 Task: 3. Job Search: Reference :- Use the LinkedIn job search feature to find job openings in your desired field or industry. Tailor your resume and cover letter for specific job applications and submit them directly through LinkedIn. Follow companies of interest to receive updates on their latest job postings and company news.
Action: Mouse moved to (586, 57)
Screenshot: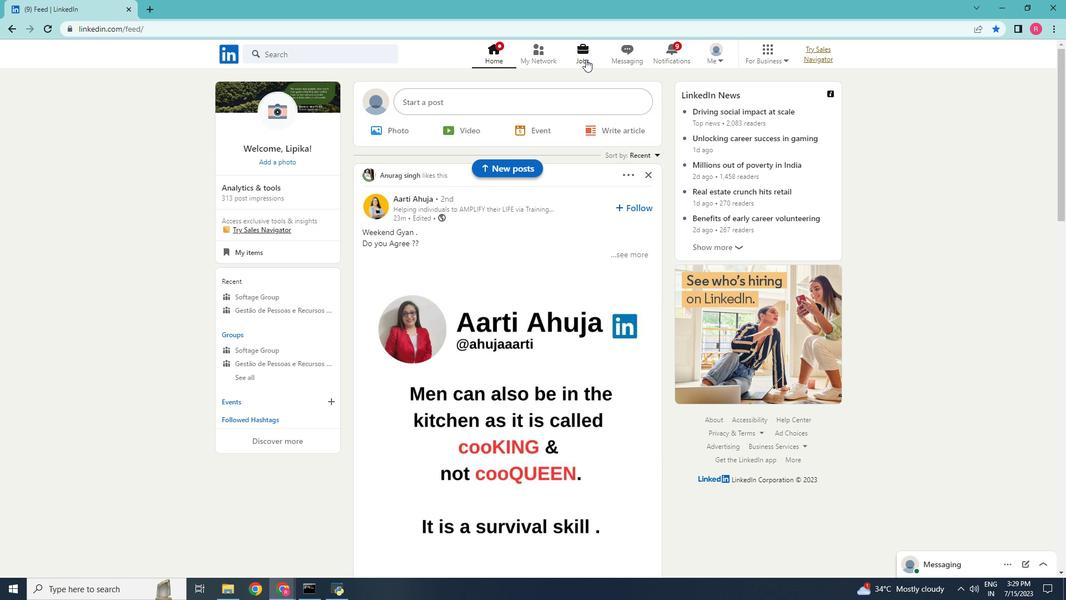 
Action: Mouse pressed left at (586, 57)
Screenshot: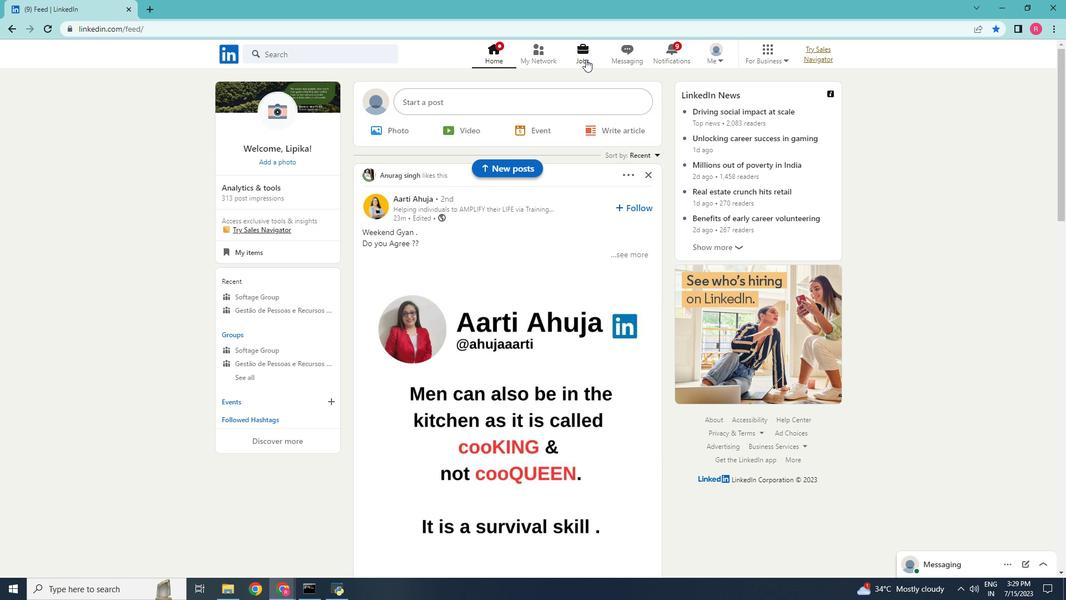 
Action: Mouse moved to (319, 58)
Screenshot: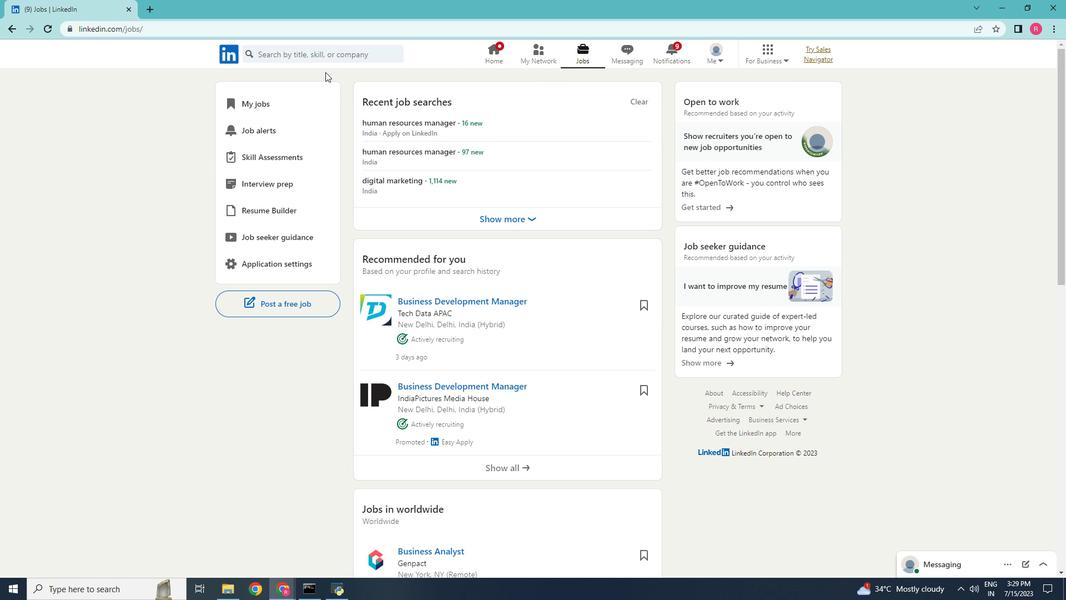
Action: Mouse pressed left at (319, 58)
Screenshot: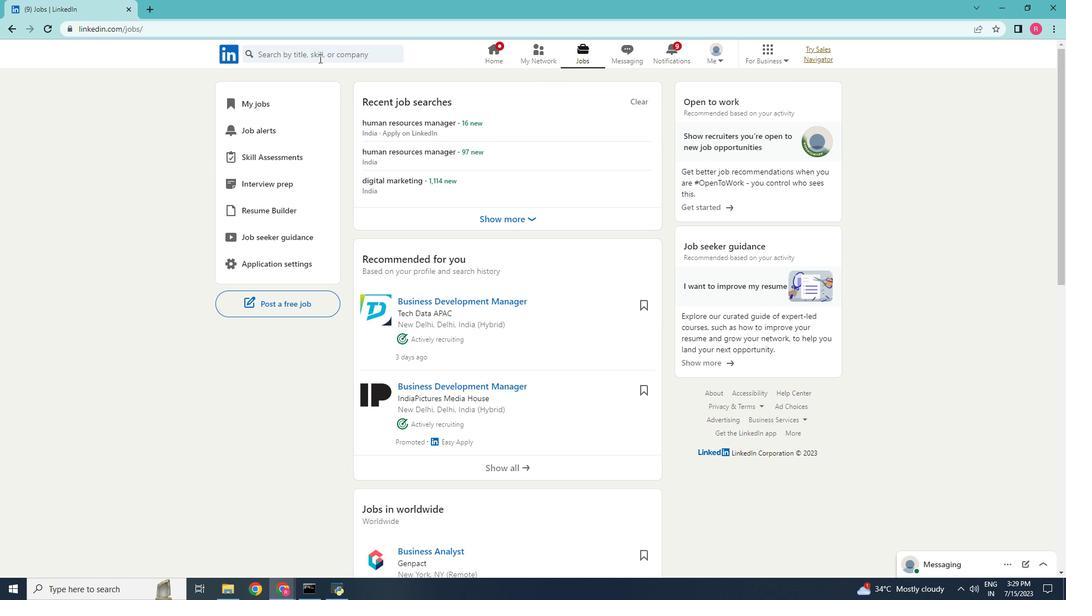 
Action: Mouse moved to (312, 90)
Screenshot: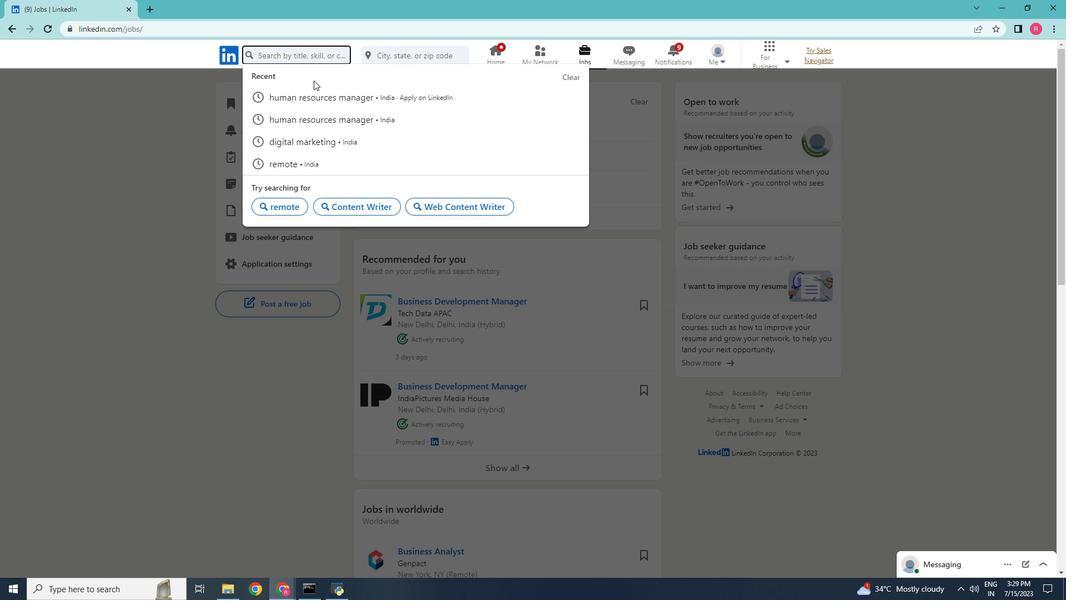 
Action: Mouse pressed left at (312, 90)
Screenshot: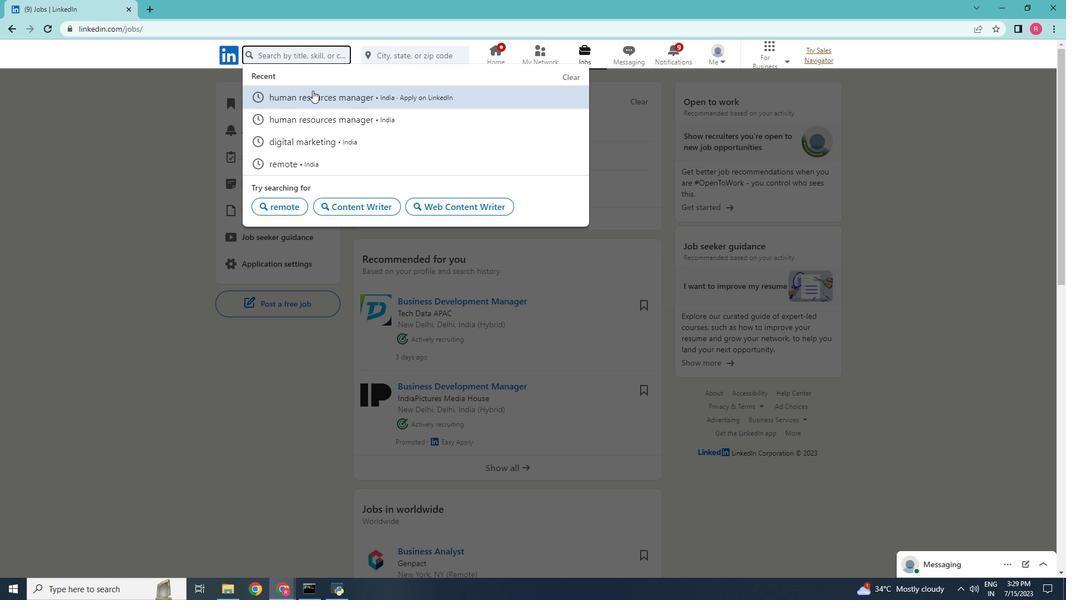 
Action: Mouse moved to (350, 223)
Screenshot: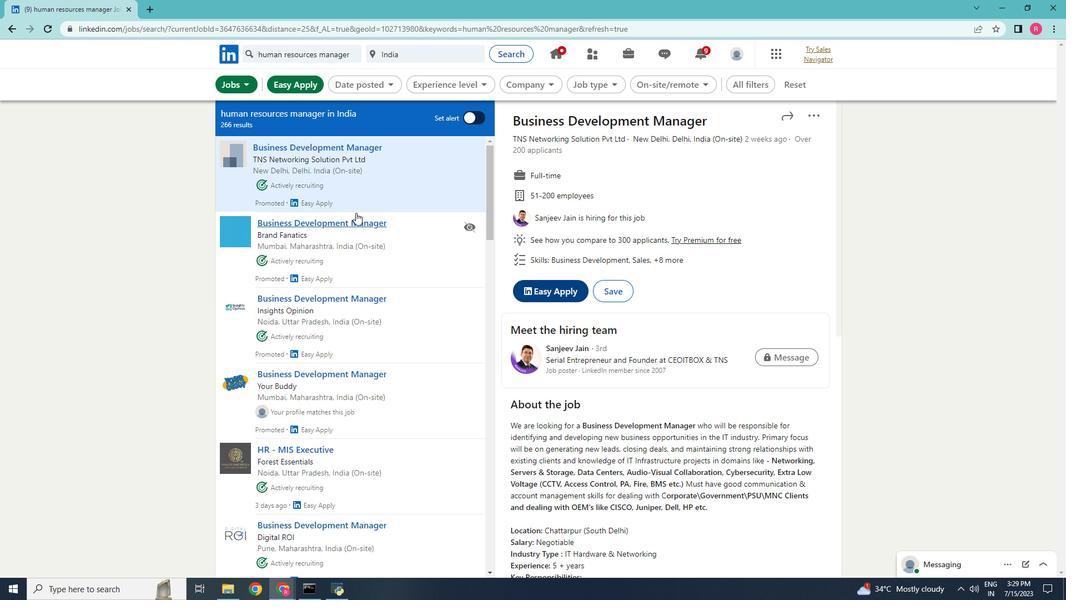 
Action: Mouse scrolled (350, 222) with delta (0, 0)
Screenshot: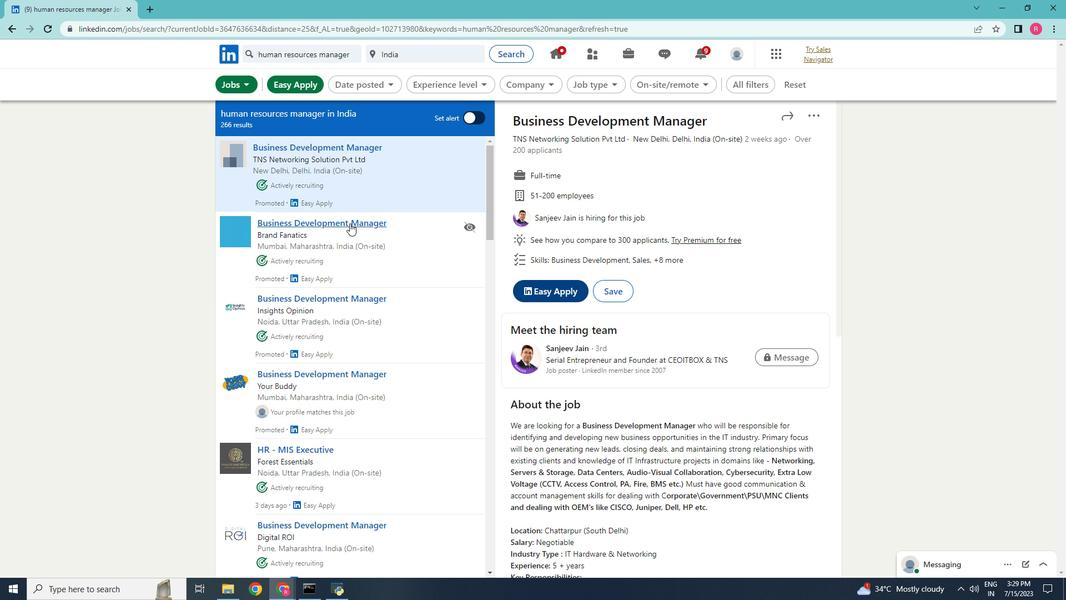 
Action: Mouse scrolled (350, 222) with delta (0, 0)
Screenshot: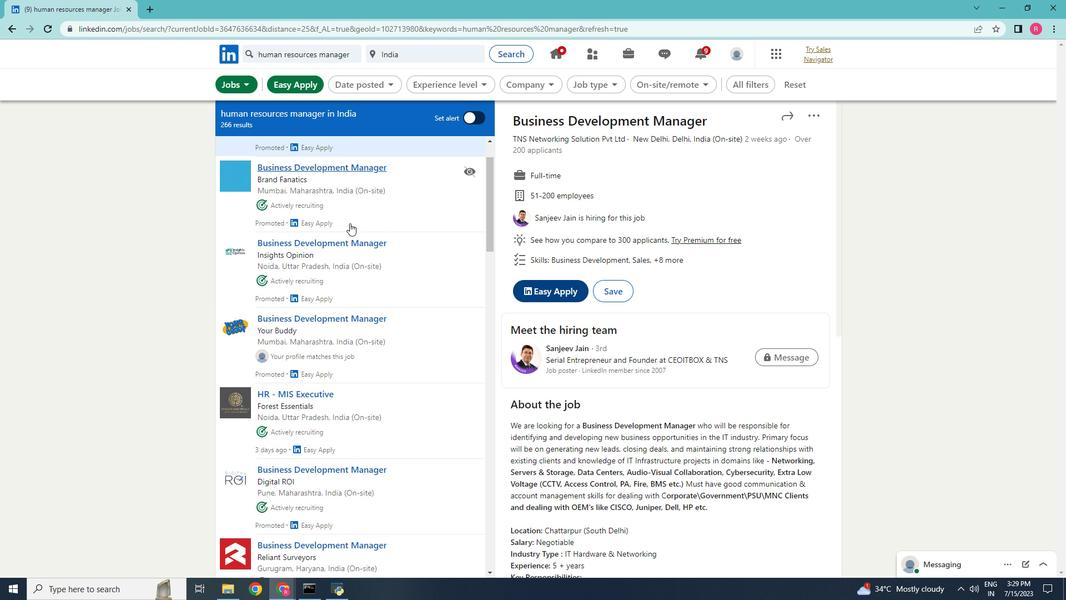 
Action: Mouse scrolled (350, 222) with delta (0, 0)
Screenshot: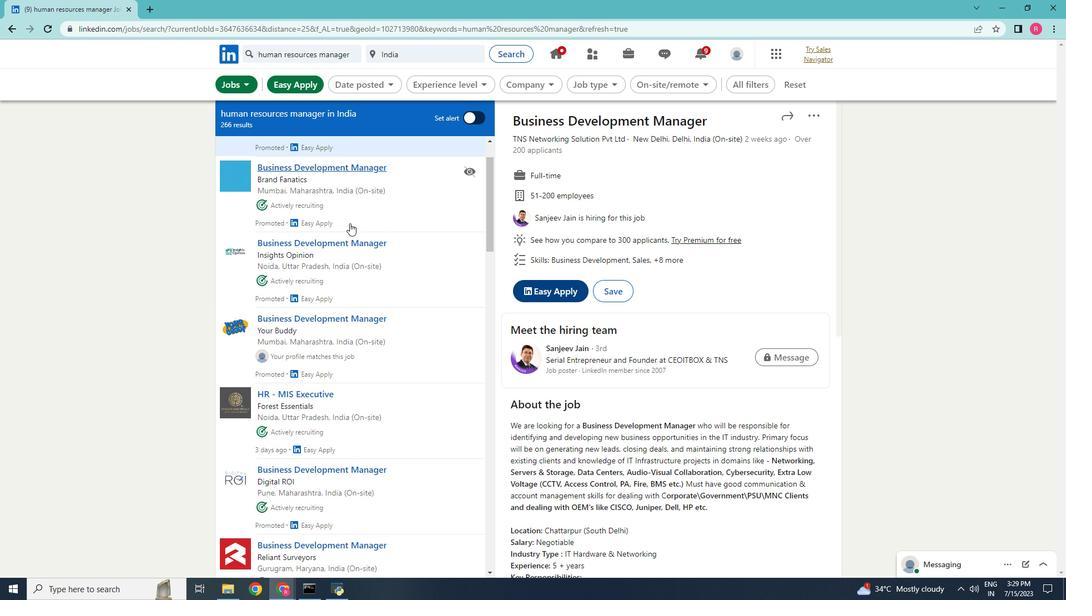 
Action: Mouse scrolled (350, 222) with delta (0, 0)
Screenshot: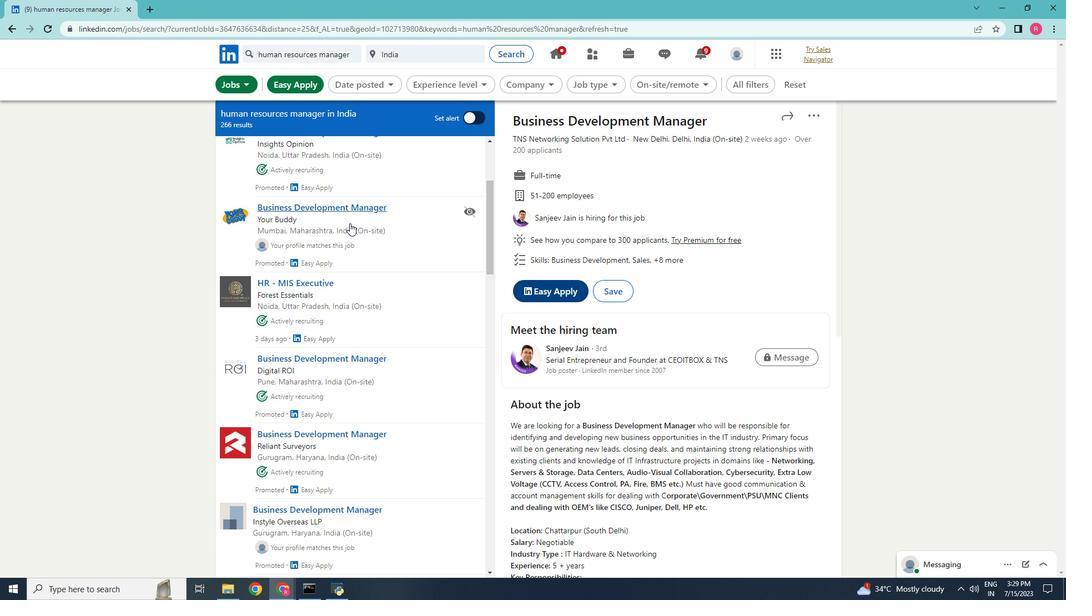 
Action: Mouse scrolled (350, 222) with delta (0, 0)
Screenshot: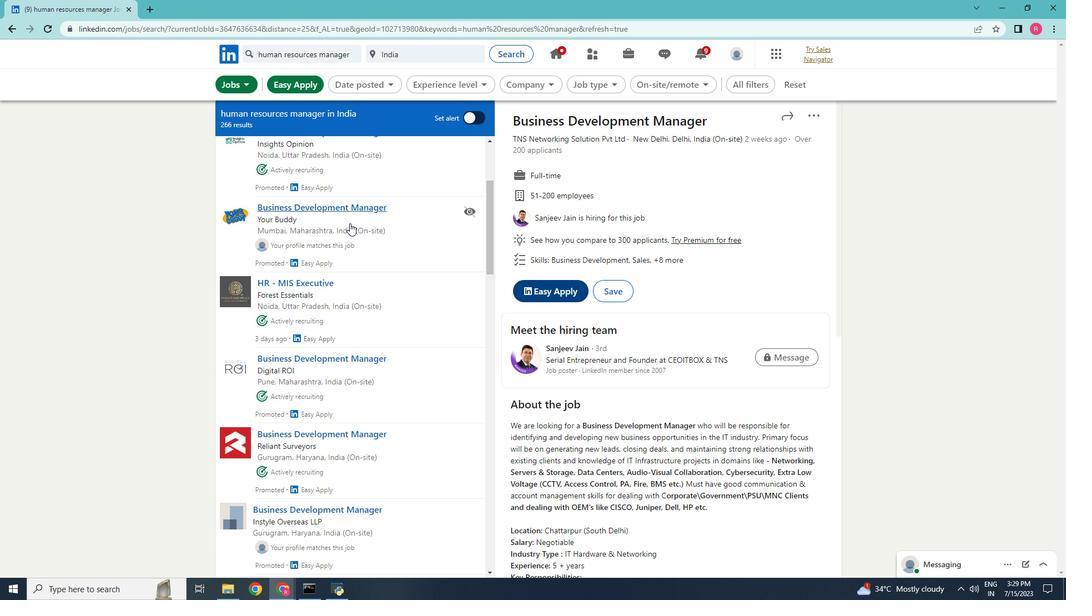
Action: Mouse moved to (317, 384)
Screenshot: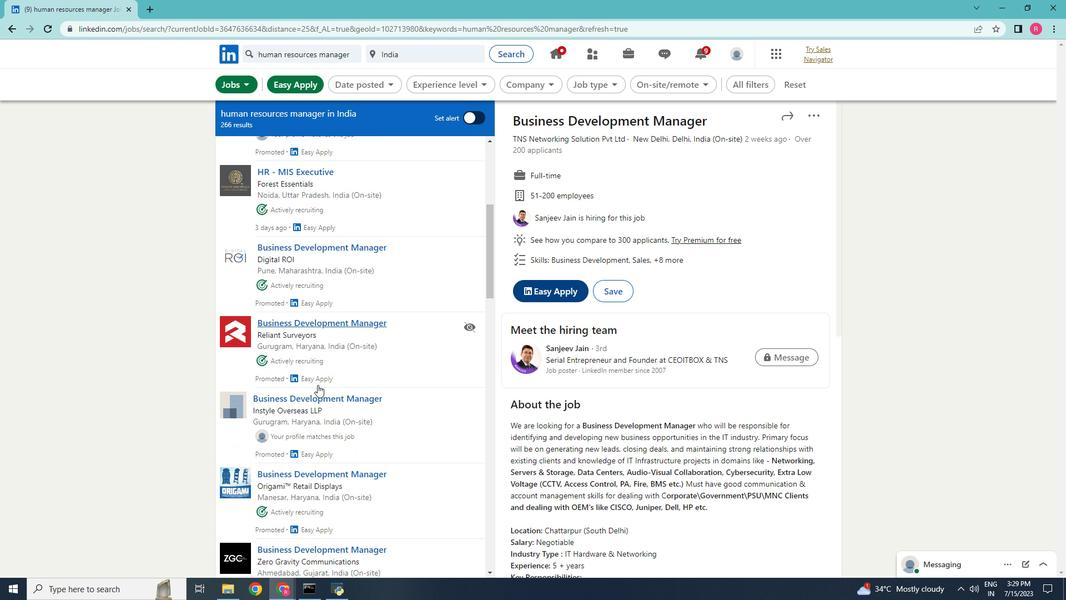 
Action: Mouse scrolled (317, 383) with delta (0, 0)
Screenshot: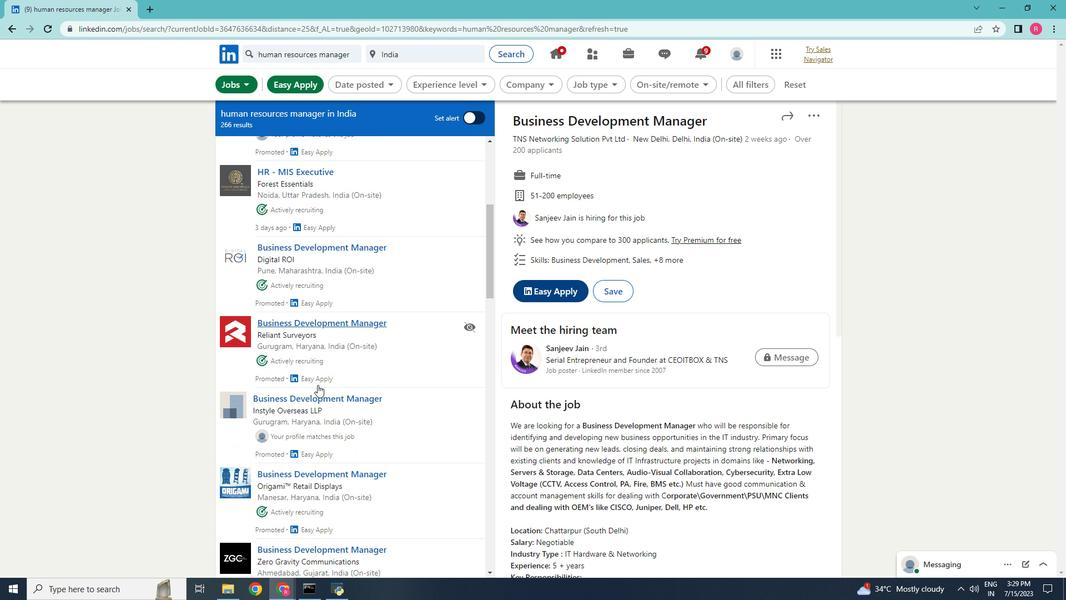 
Action: Mouse scrolled (317, 383) with delta (0, 0)
Screenshot: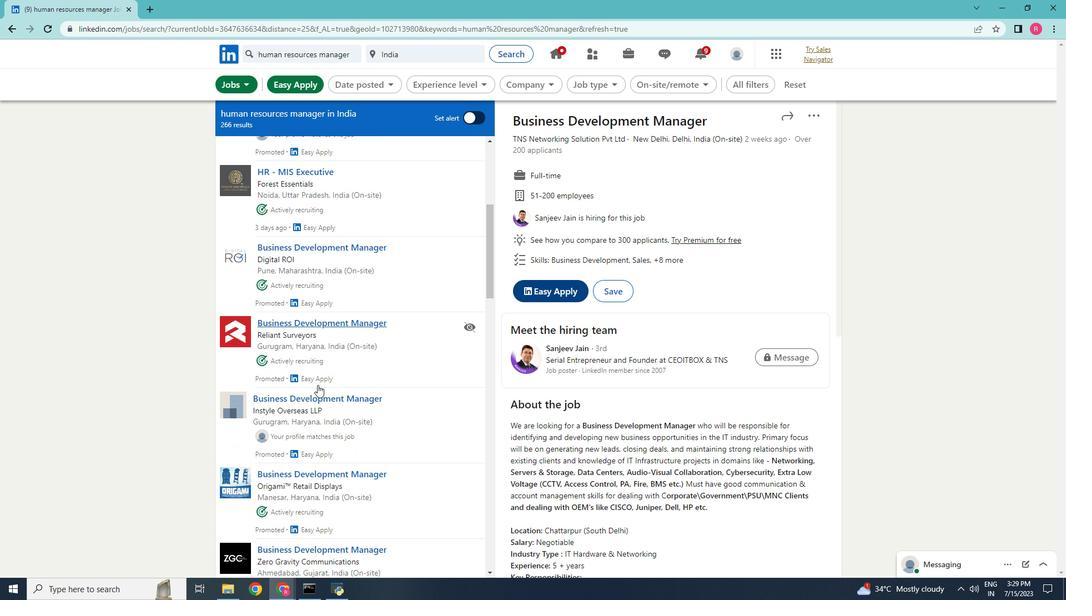 
Action: Mouse scrolled (317, 383) with delta (0, 0)
Screenshot: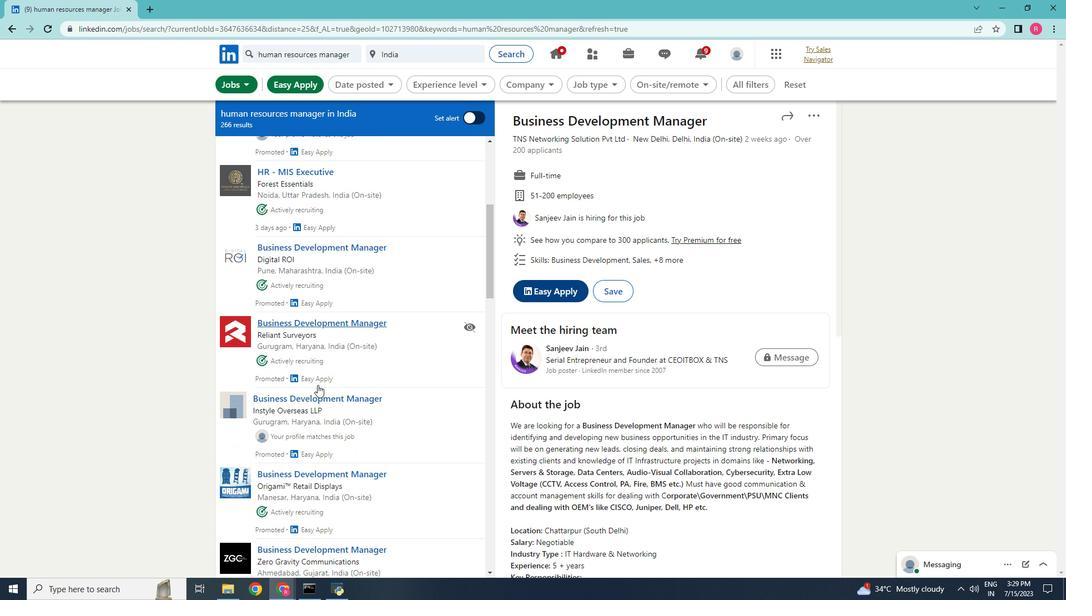 
Action: Mouse scrolled (317, 383) with delta (0, 0)
Screenshot: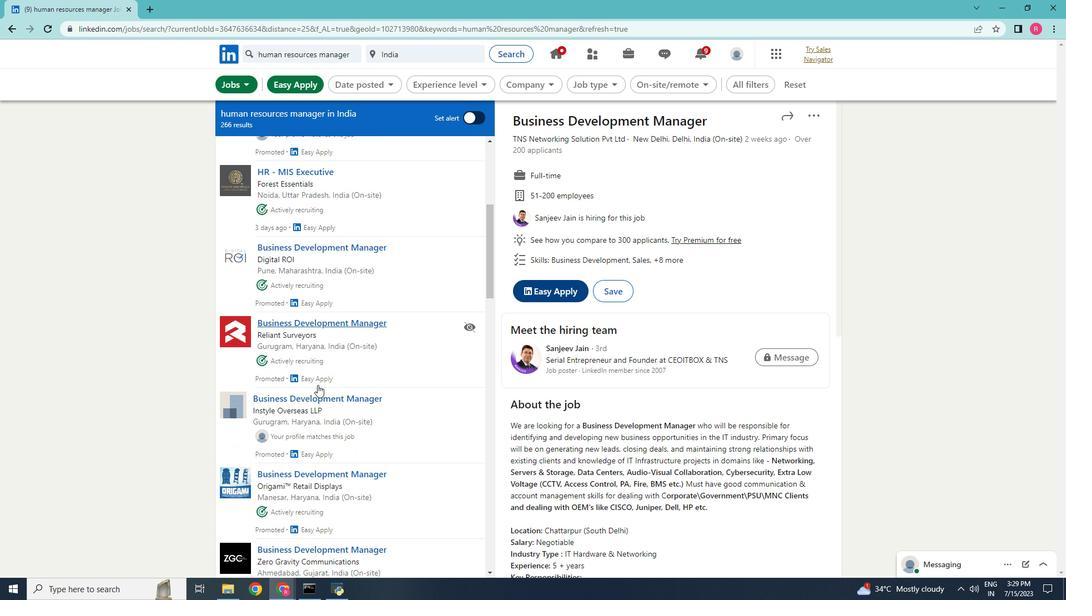 
Action: Mouse scrolled (317, 383) with delta (0, 0)
Screenshot: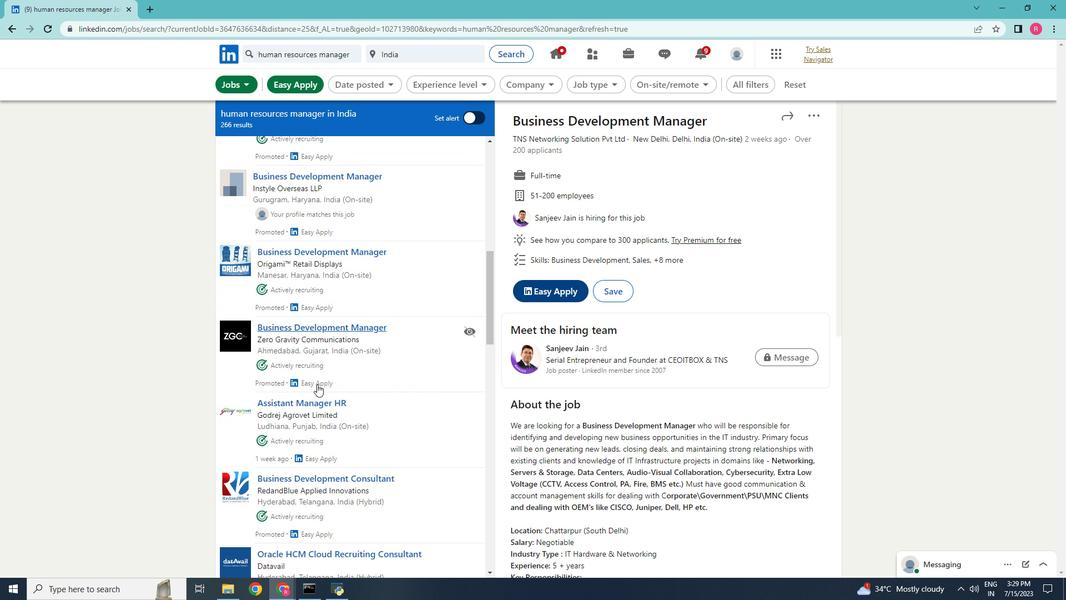 
Action: Mouse scrolled (317, 385) with delta (0, 0)
Screenshot: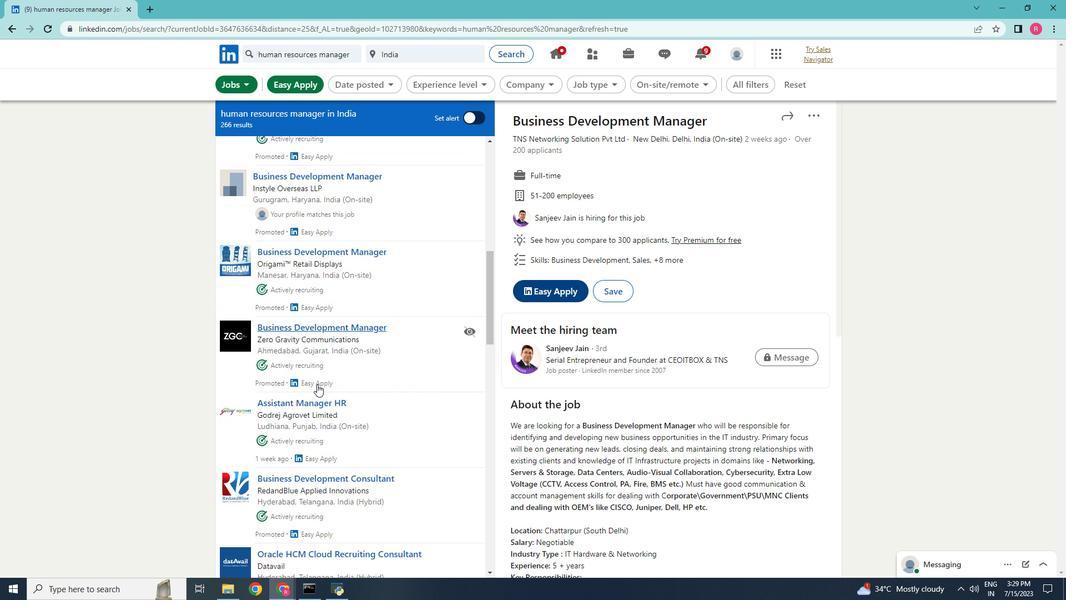 
Action: Mouse scrolled (317, 383) with delta (0, 0)
Screenshot: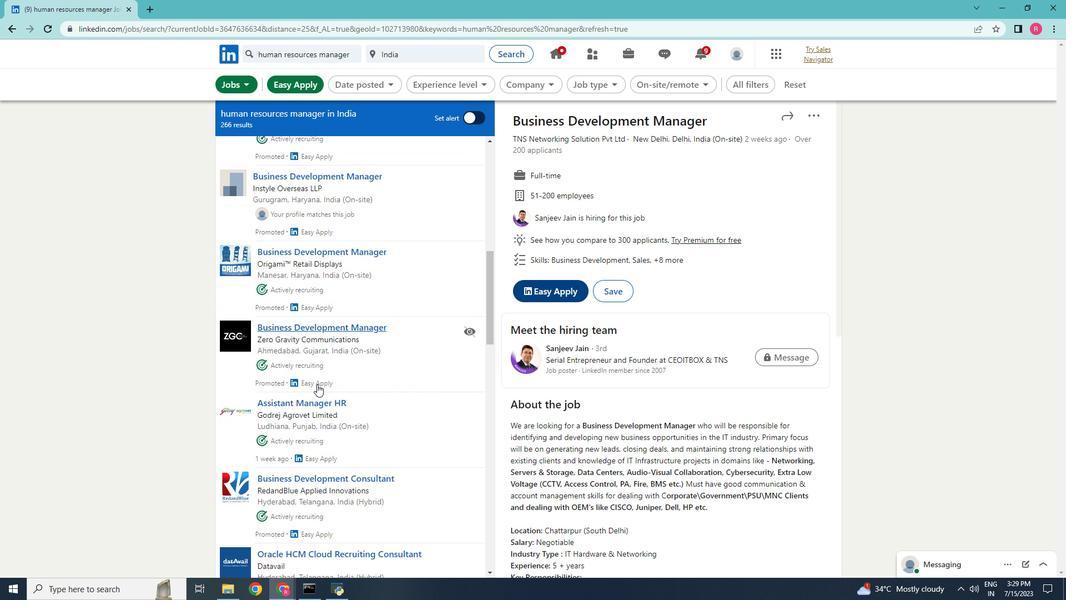 
Action: Mouse scrolled (317, 383) with delta (0, 0)
Screenshot: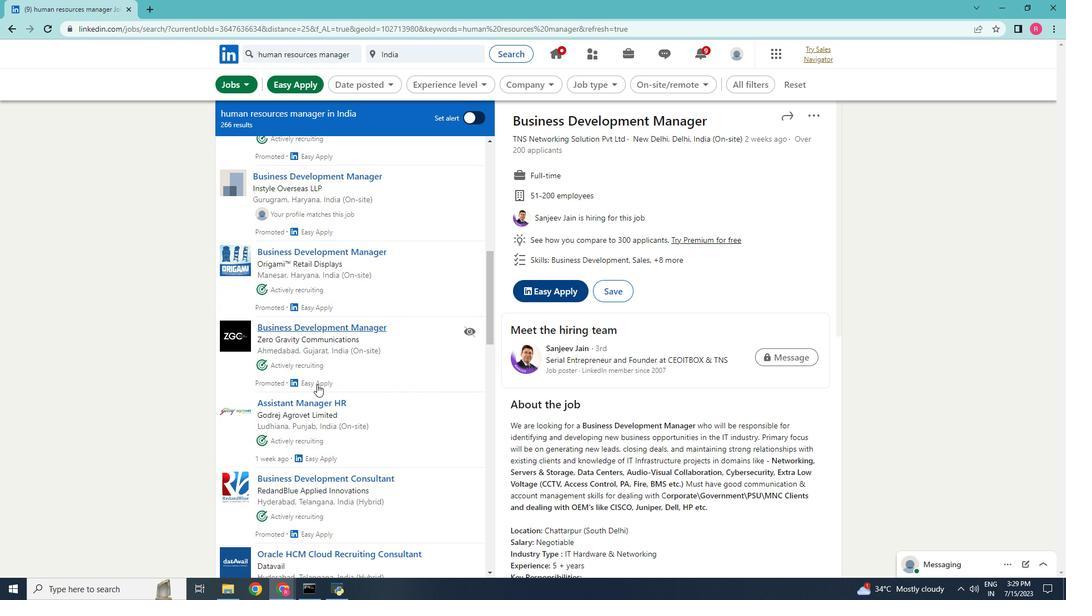 
Action: Mouse scrolled (317, 383) with delta (0, 0)
Screenshot: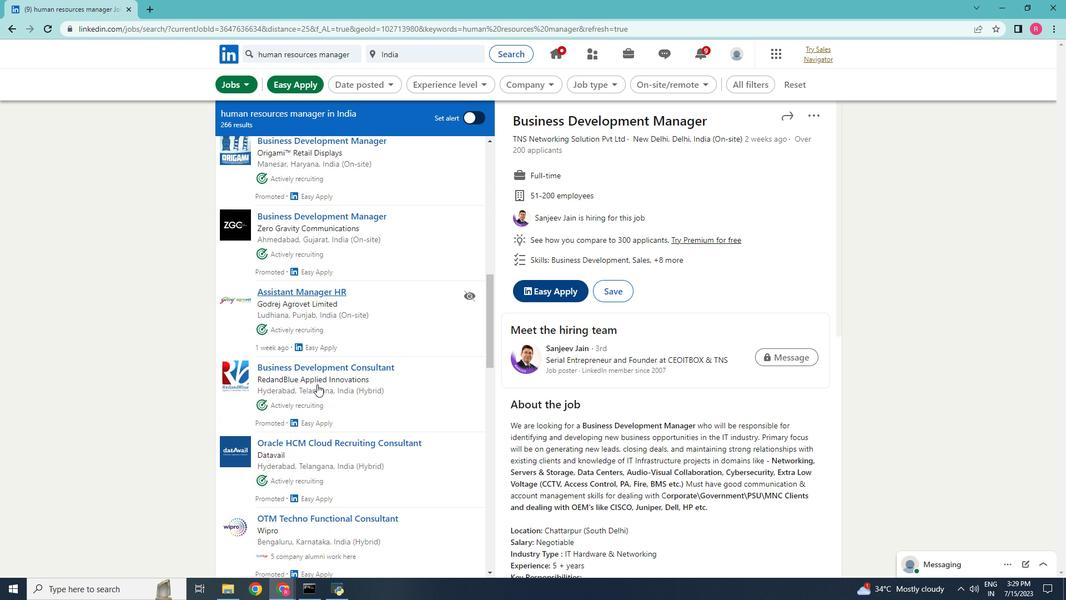 
Action: Mouse scrolled (317, 383) with delta (0, 0)
Screenshot: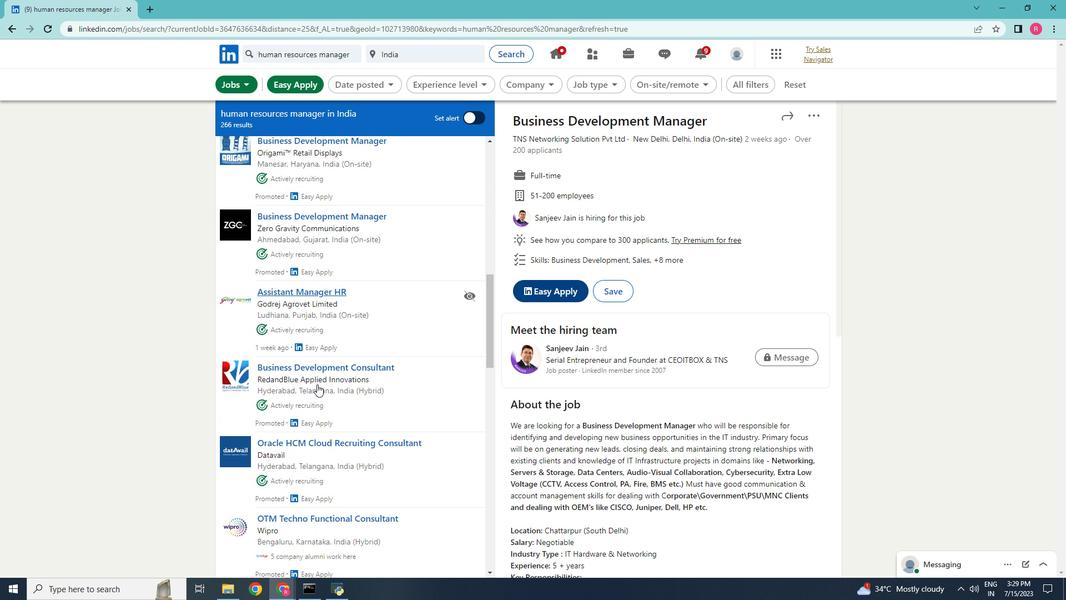 
Action: Mouse scrolled (317, 383) with delta (0, 0)
Screenshot: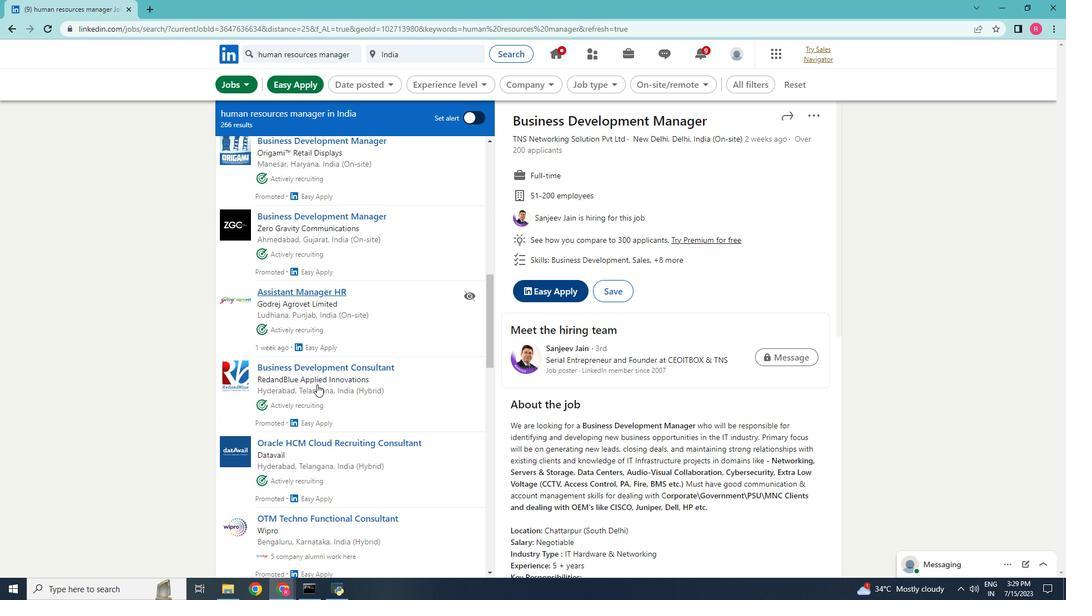 
Action: Mouse scrolled (317, 383) with delta (0, 0)
Screenshot: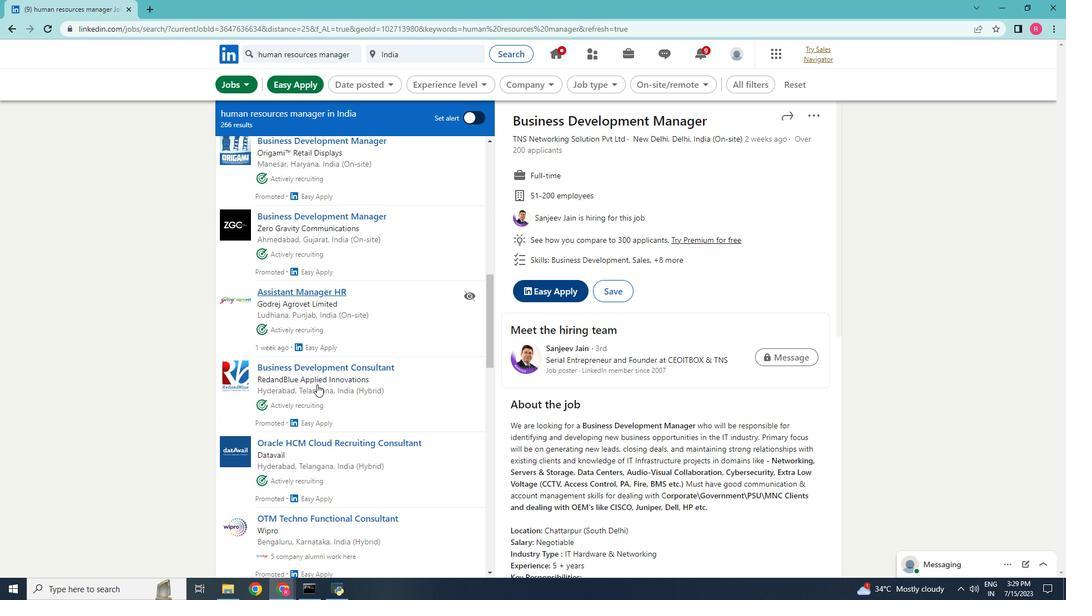 
Action: Mouse scrolled (317, 383) with delta (0, 0)
Screenshot: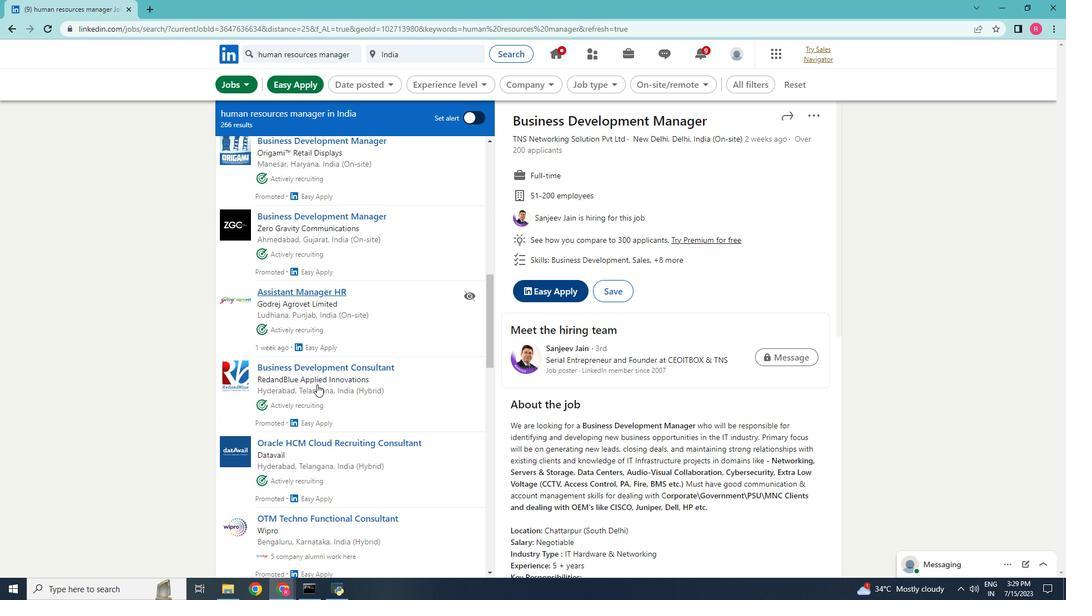 
Action: Mouse moved to (288, 483)
Screenshot: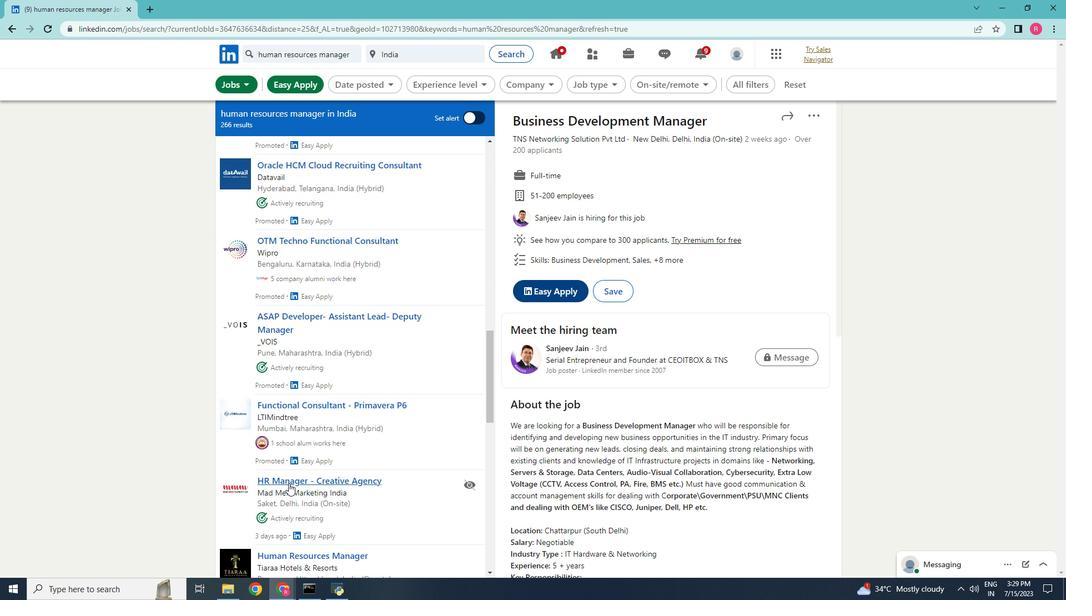 
Action: Mouse pressed left at (288, 483)
Screenshot: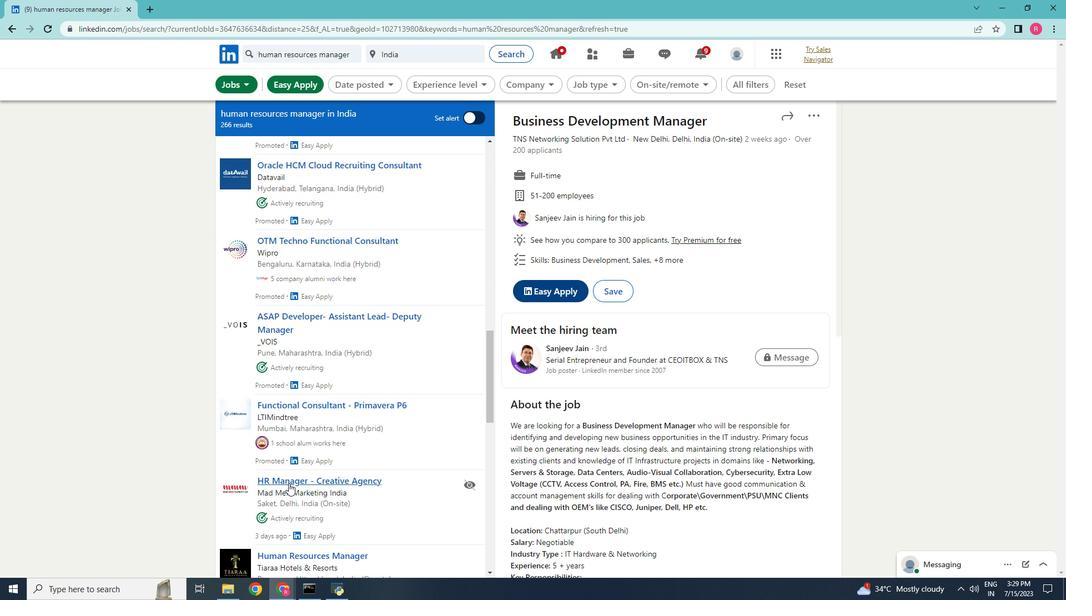 
Action: Mouse moved to (556, 284)
Screenshot: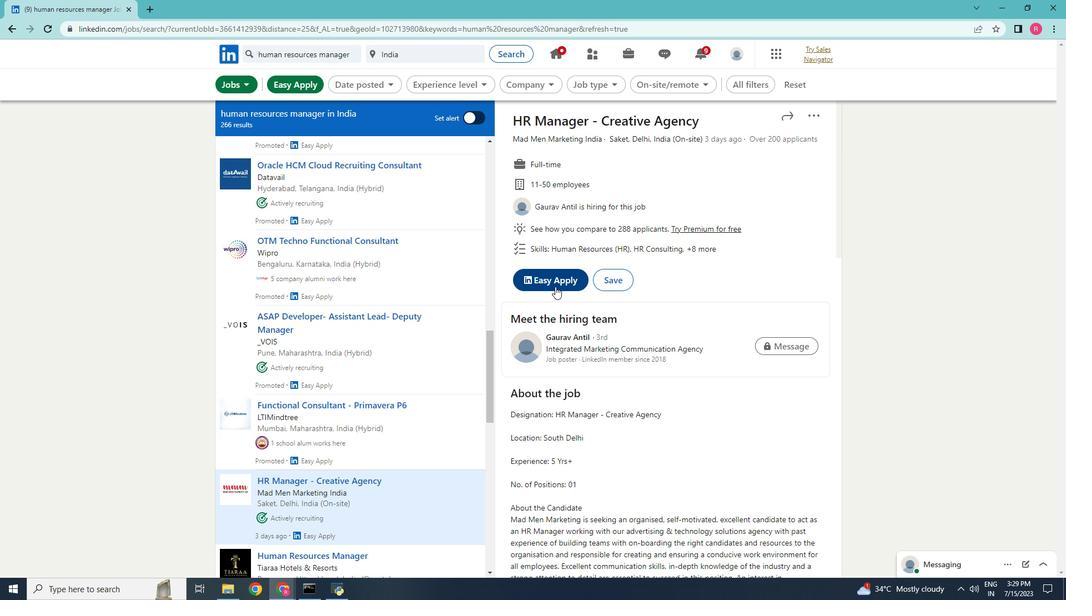
Action: Mouse pressed left at (556, 284)
Screenshot: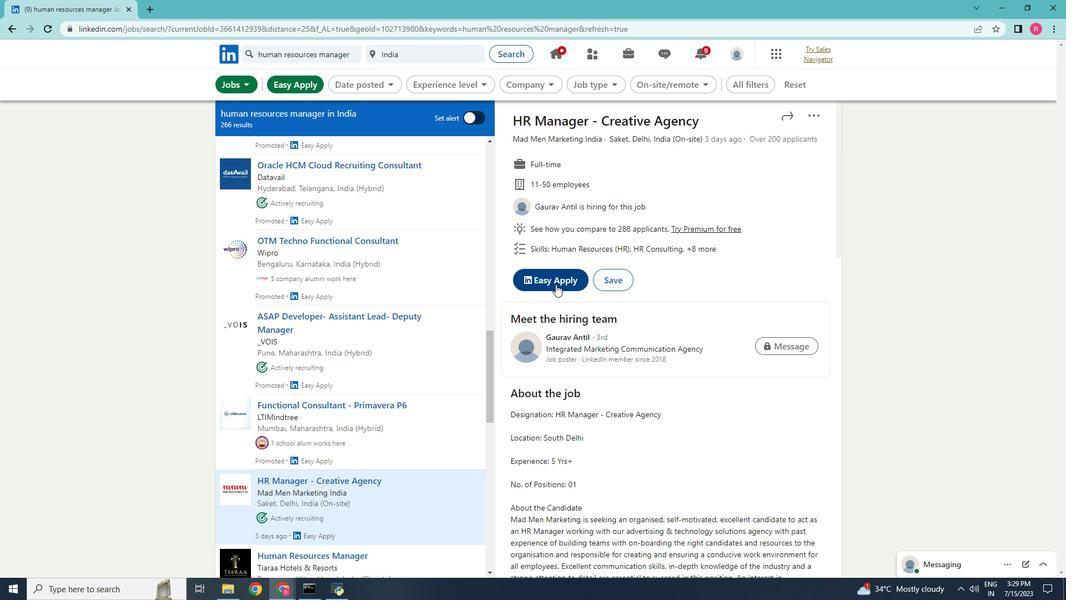 
Action: Mouse moved to (697, 338)
Screenshot: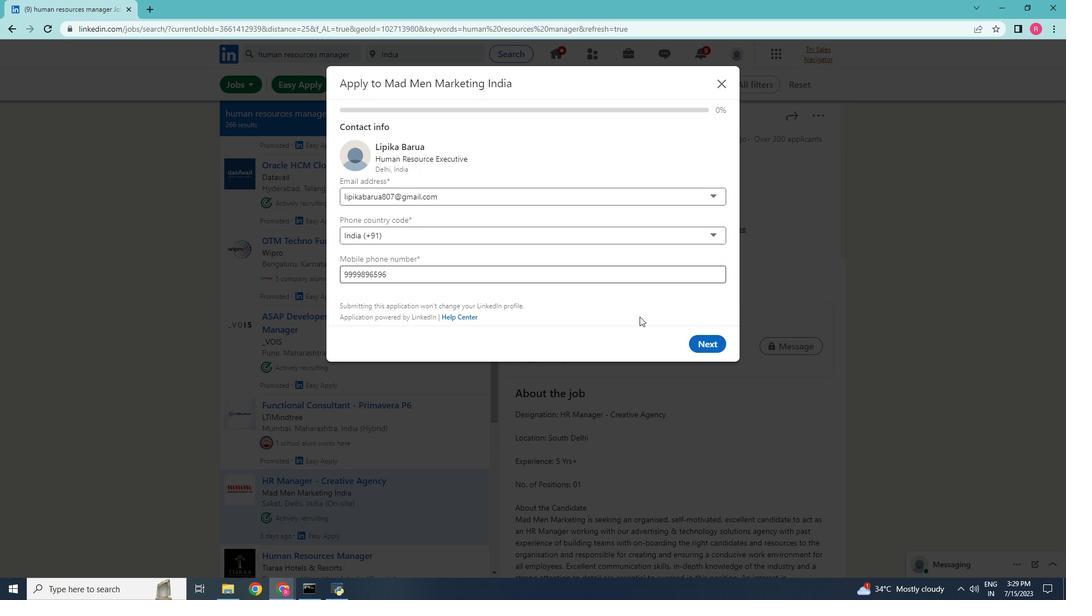 
Action: Mouse pressed left at (697, 338)
Screenshot: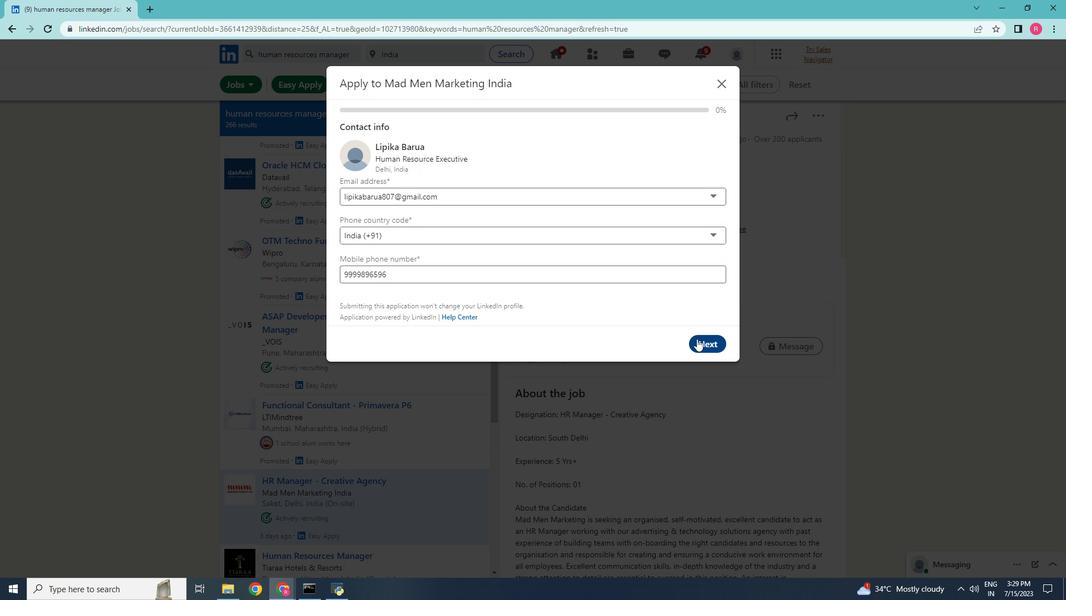 
Action: Mouse moved to (387, 206)
Screenshot: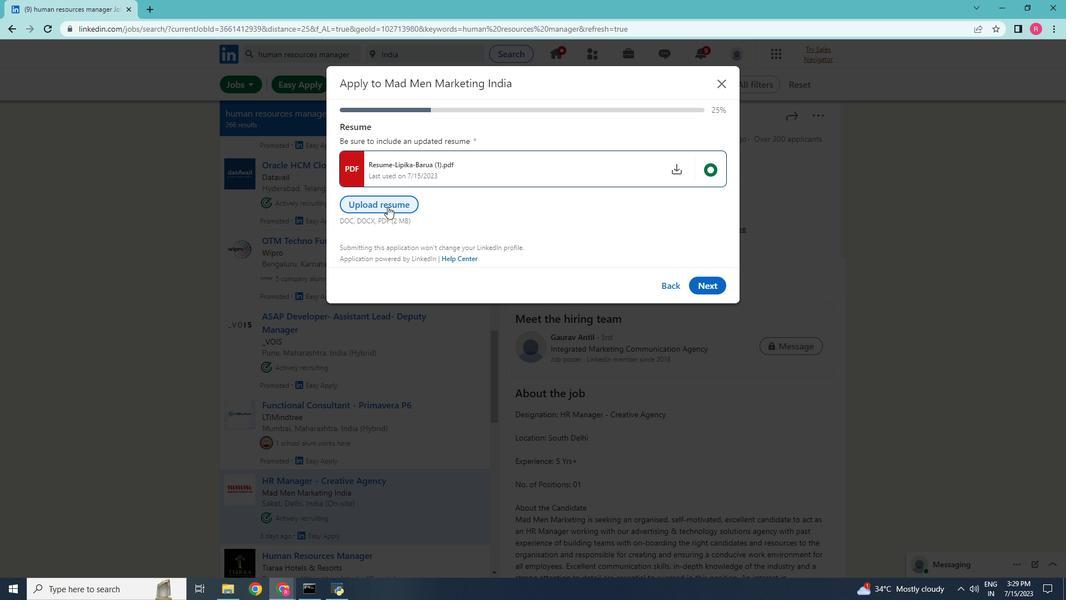 
Action: Mouse pressed left at (387, 206)
Screenshot: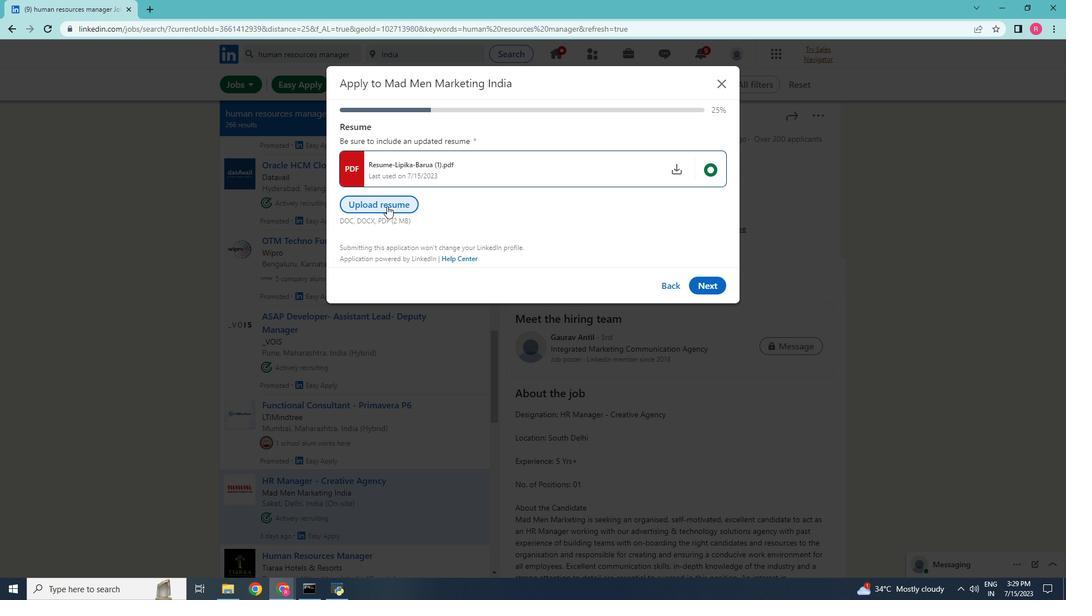 
Action: Mouse moved to (155, 132)
Screenshot: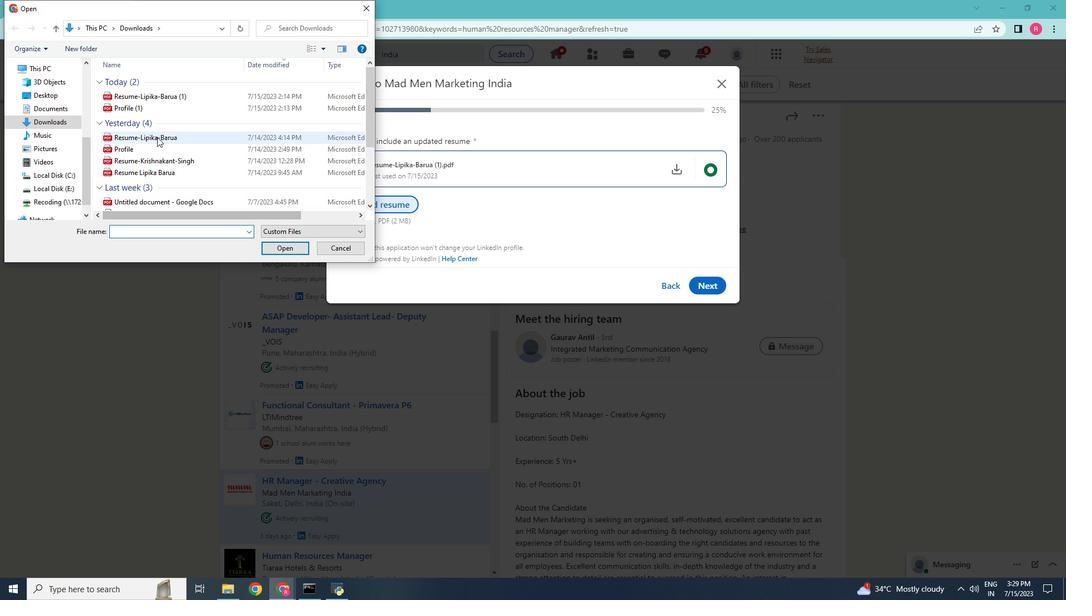 
Action: Mouse pressed left at (155, 132)
Screenshot: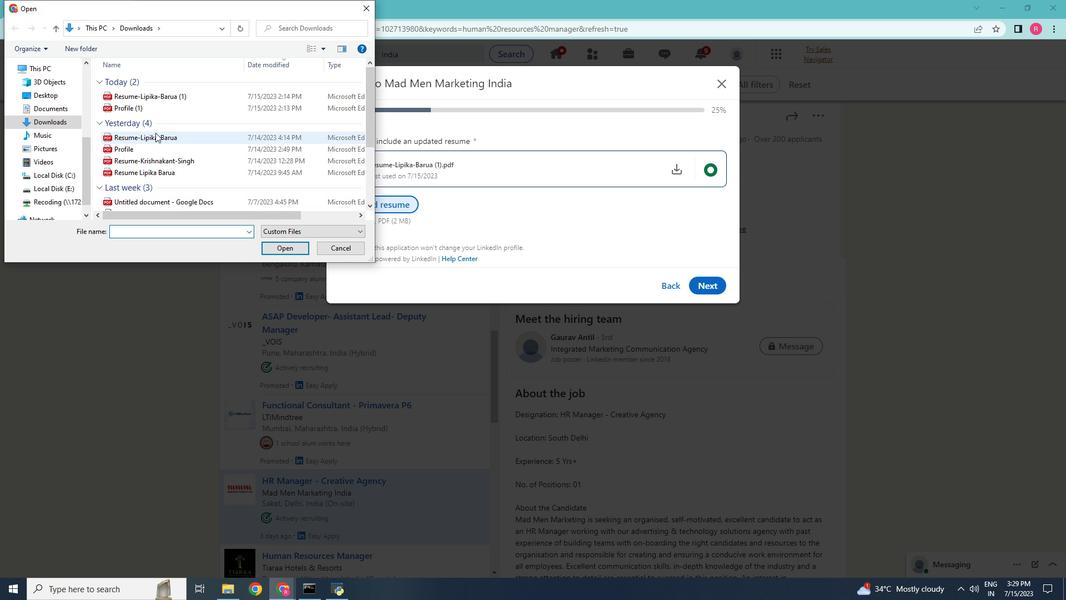 
Action: Mouse moved to (282, 245)
Screenshot: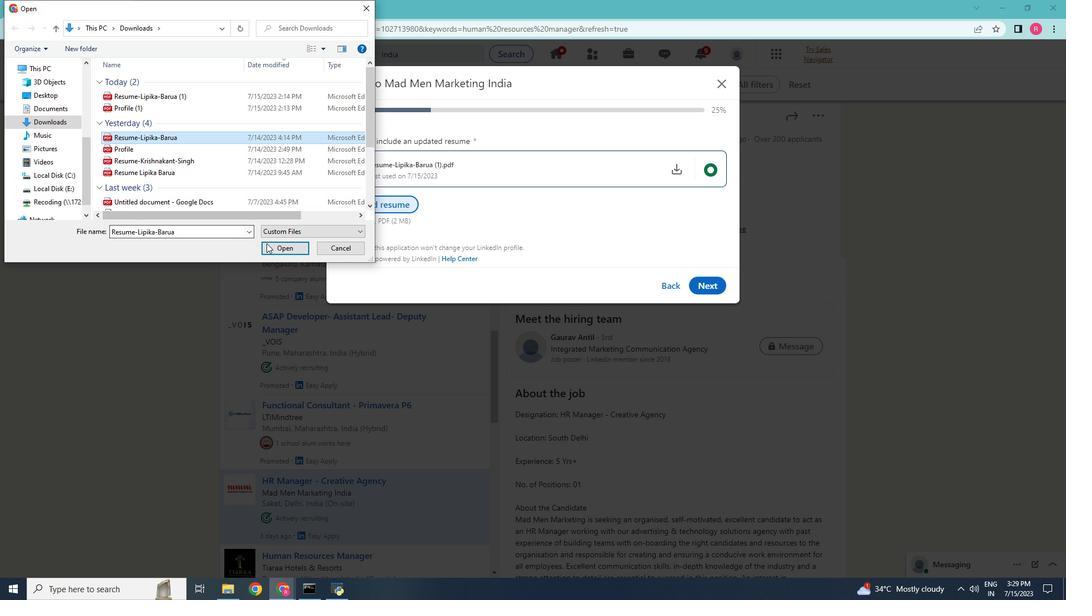 
Action: Mouse pressed left at (282, 245)
Screenshot: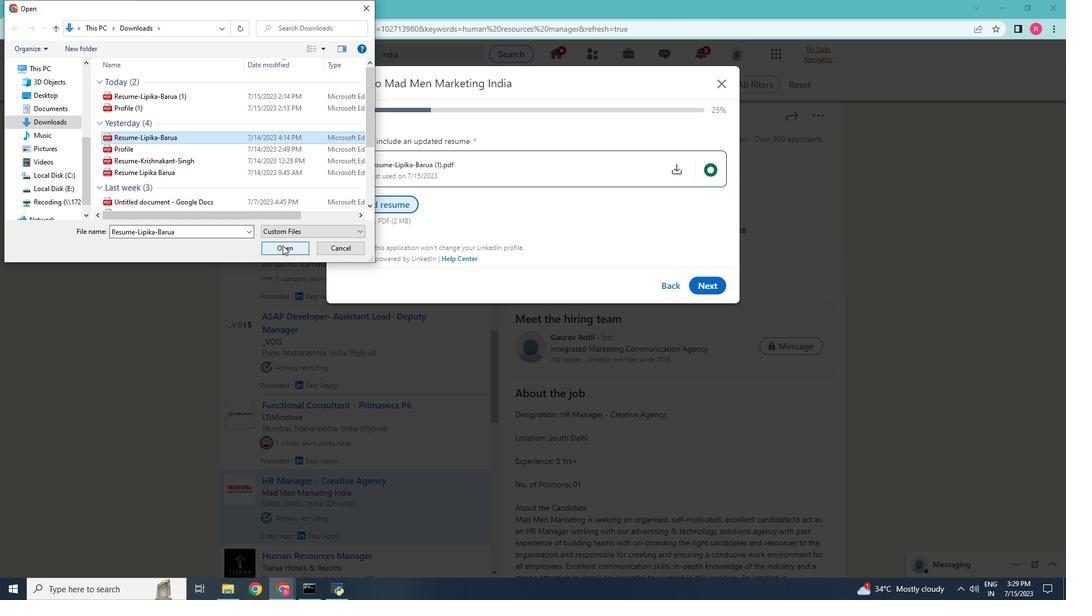 
Action: Mouse moved to (707, 323)
Screenshot: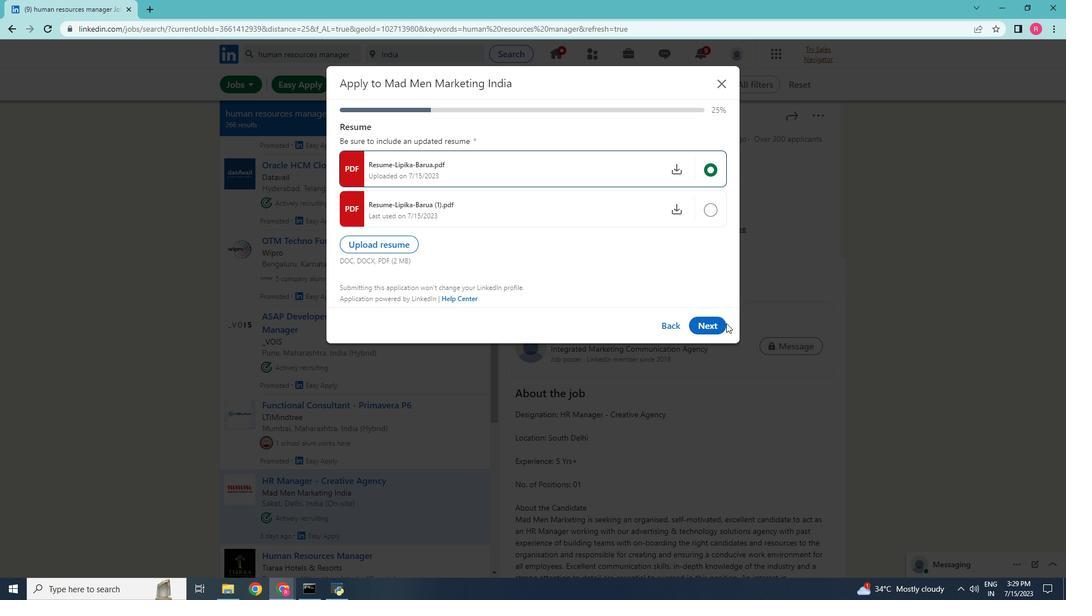 
Action: Mouse pressed left at (707, 323)
Screenshot: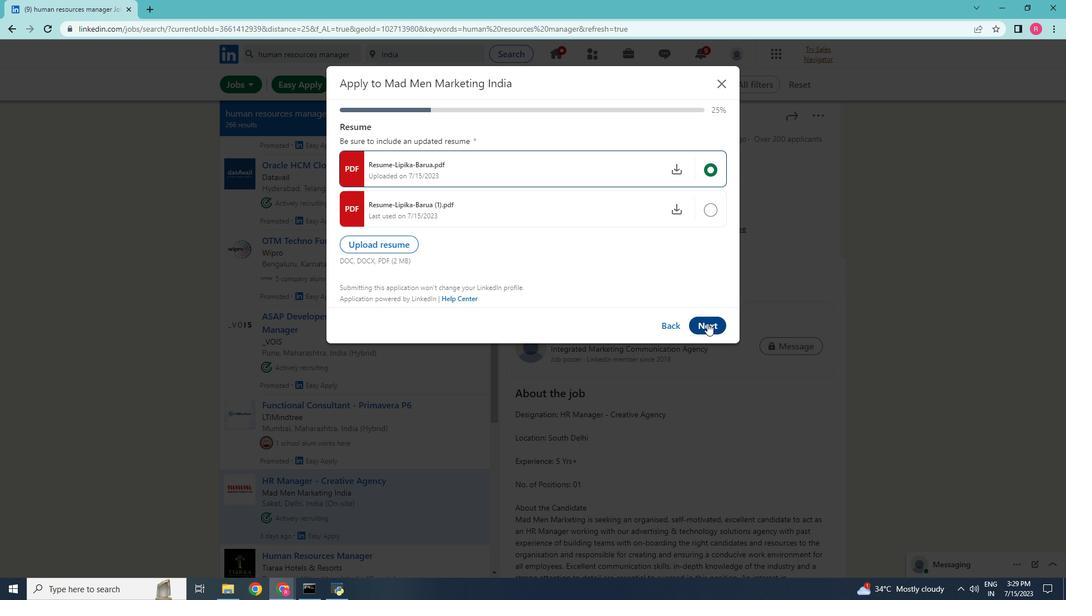 
Action: Mouse moved to (344, 156)
Screenshot: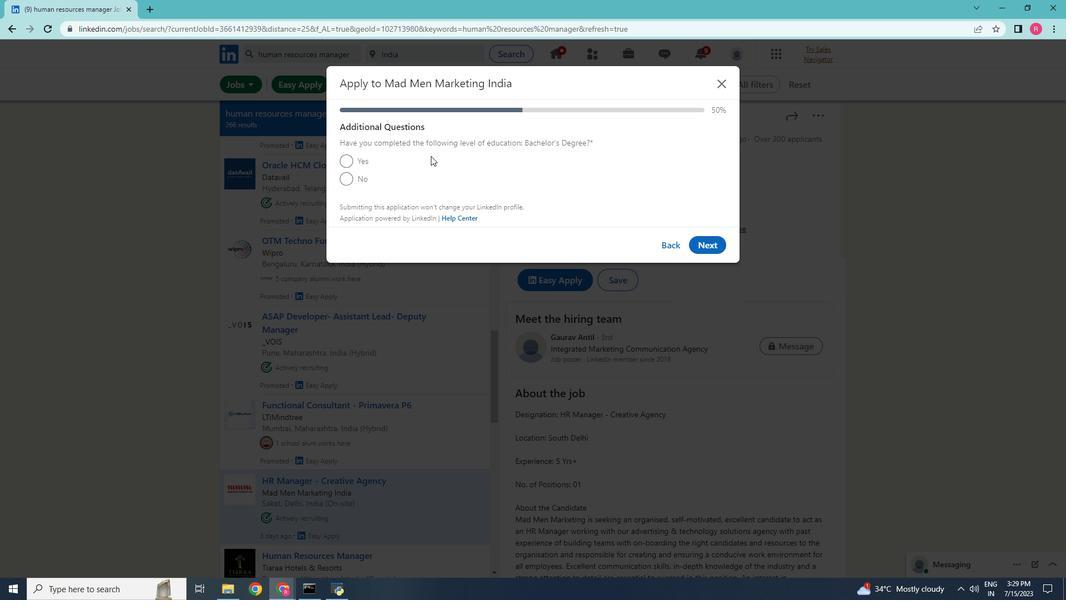 
Action: Mouse pressed left at (344, 156)
Screenshot: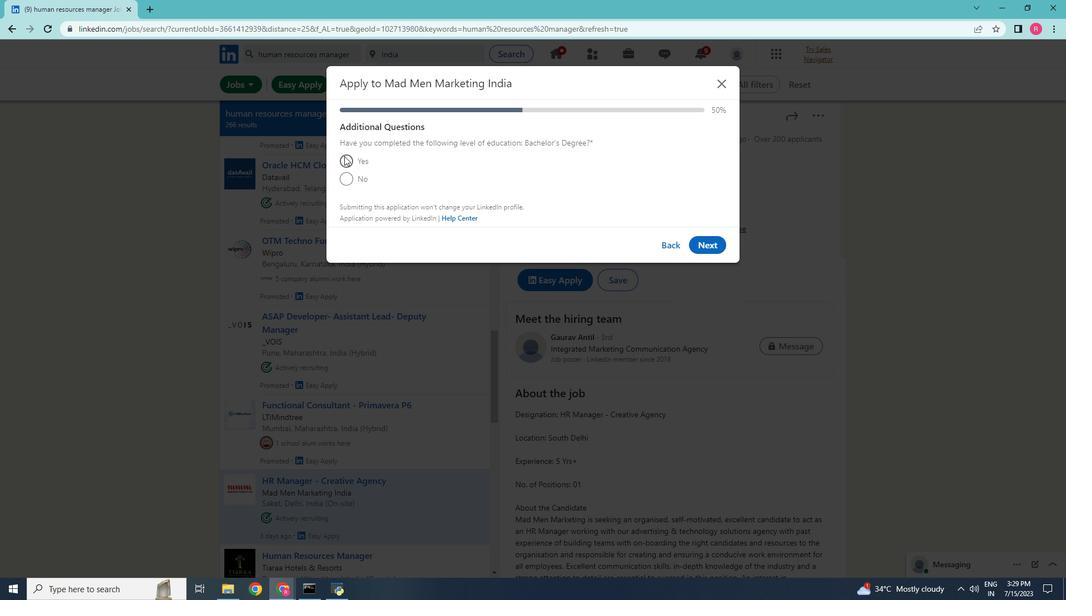 
Action: Mouse moved to (714, 247)
Screenshot: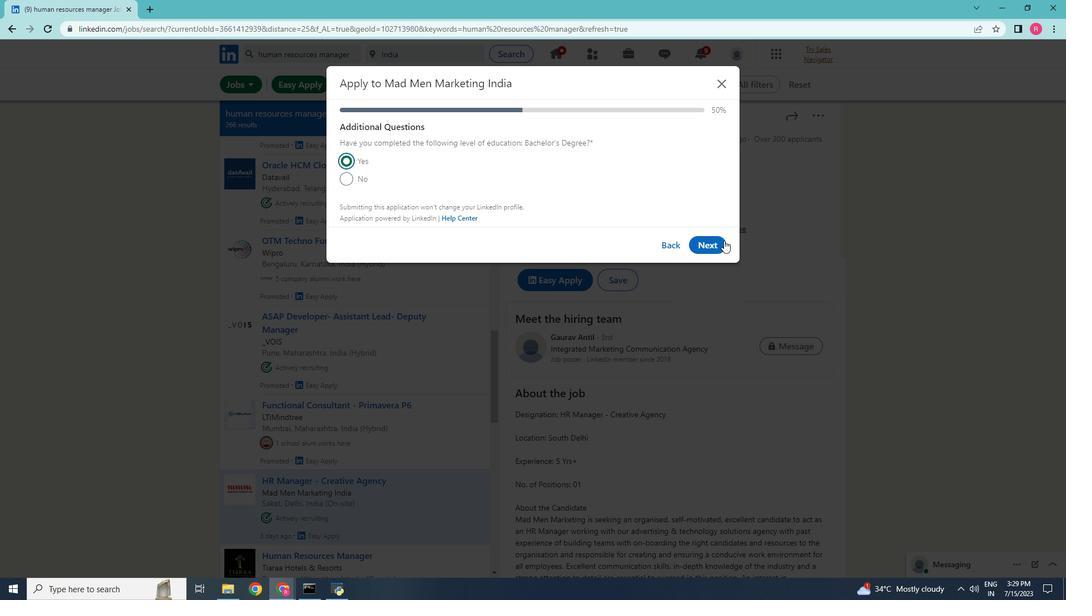 
Action: Mouse pressed left at (714, 247)
Screenshot: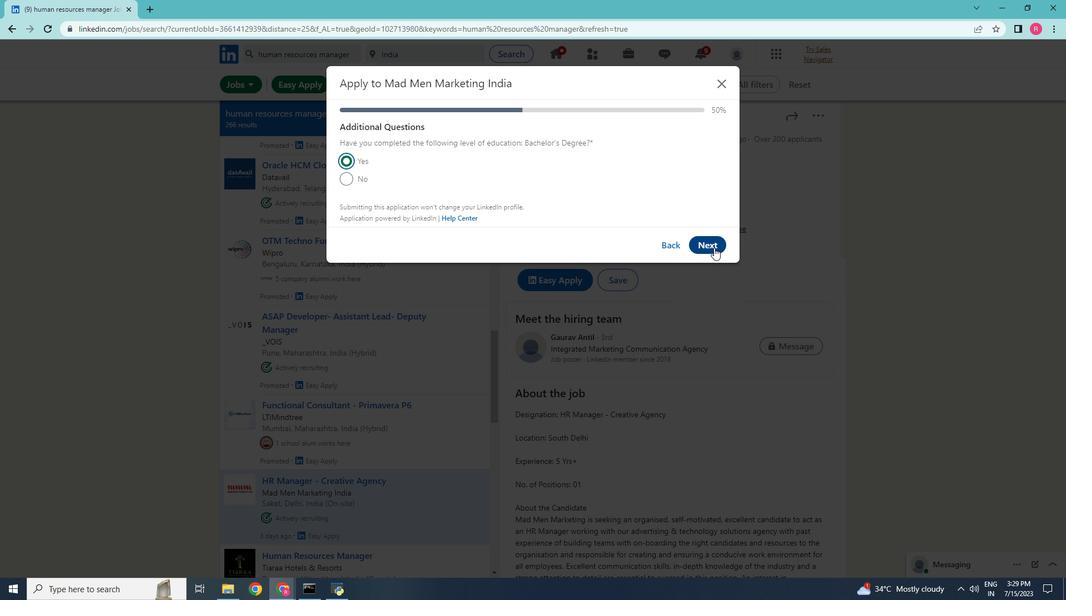 
Action: Mouse moved to (348, 171)
Screenshot: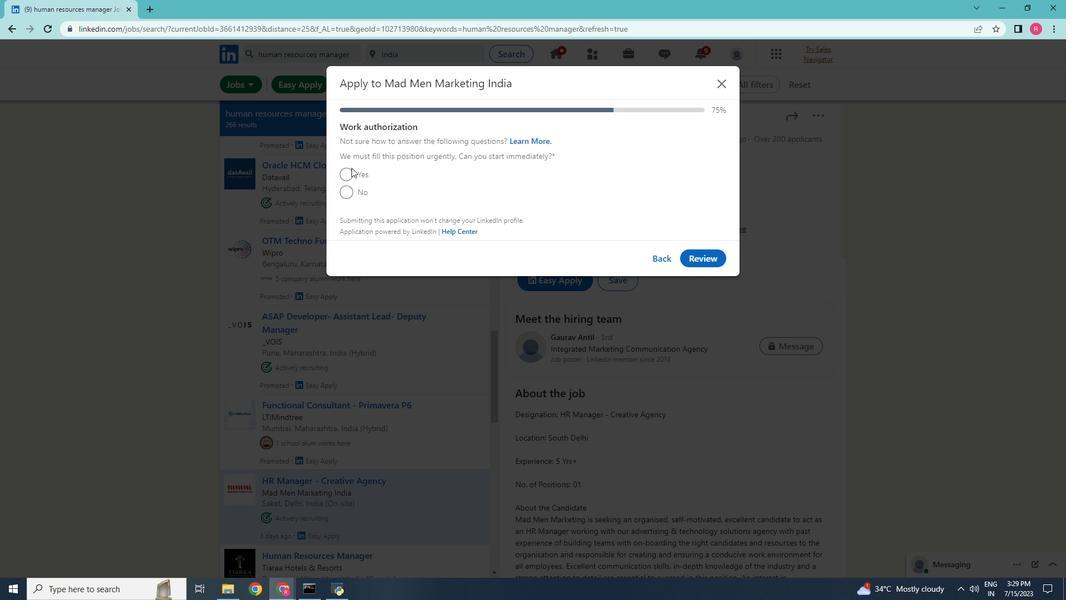 
Action: Mouse pressed left at (348, 171)
Screenshot: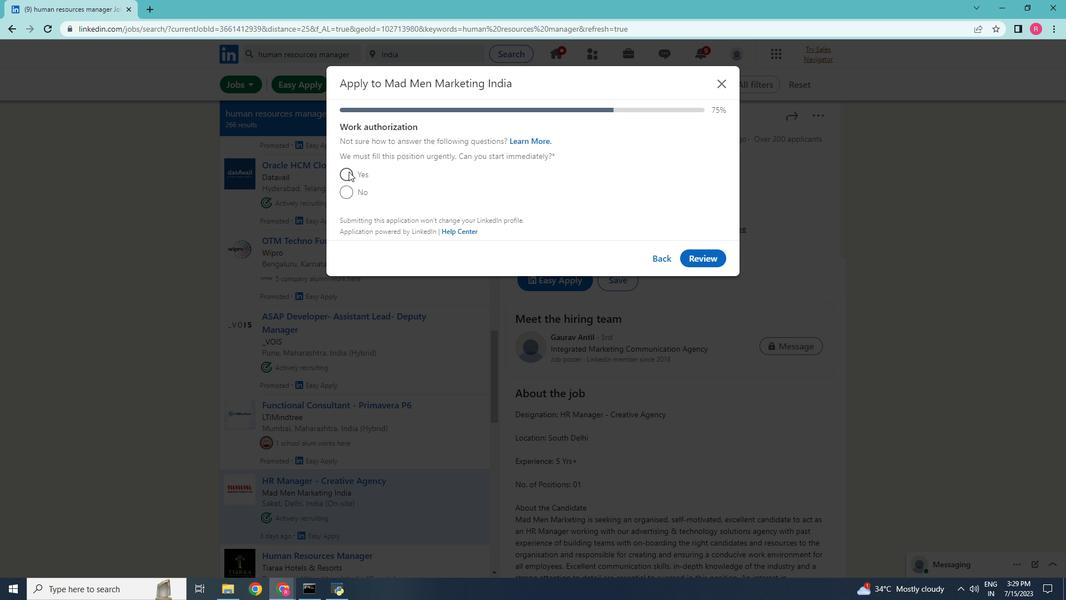 
Action: Mouse moved to (692, 256)
Screenshot: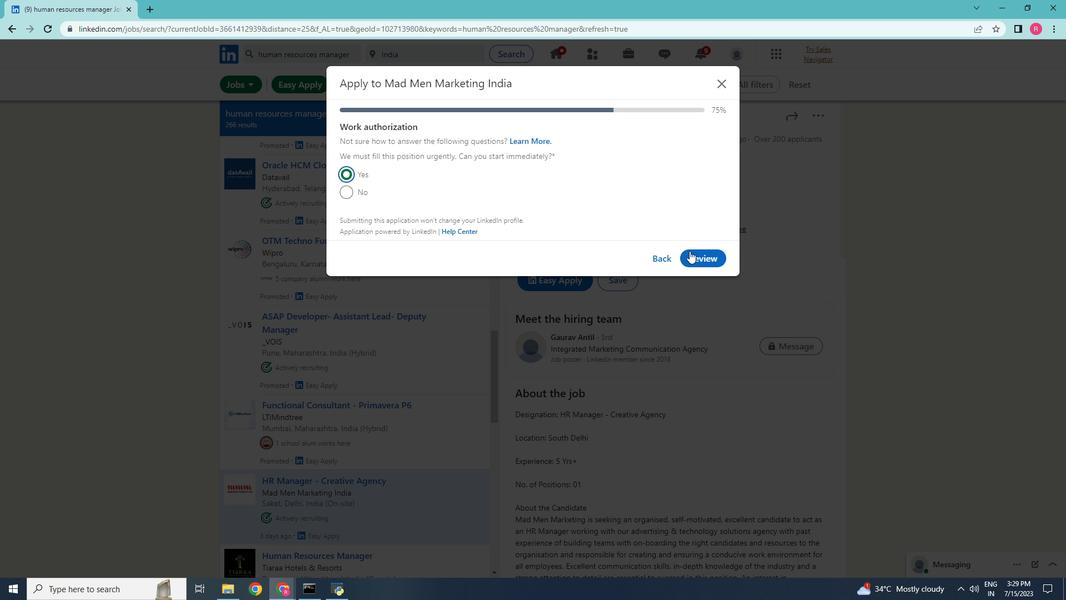 
Action: Mouse pressed left at (692, 256)
Screenshot: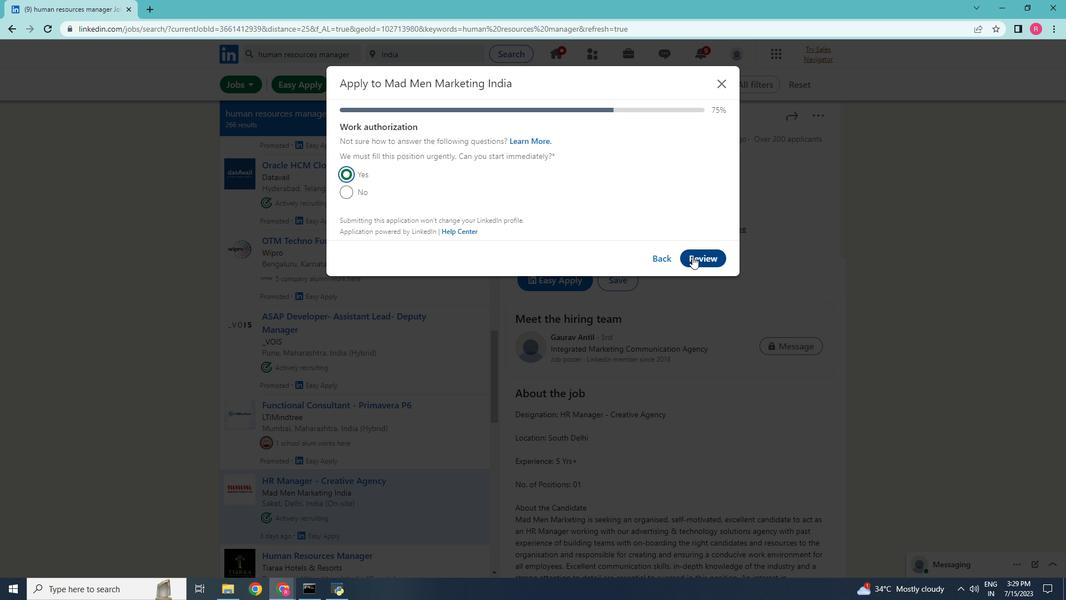 
Action: Mouse moved to (659, 280)
Screenshot: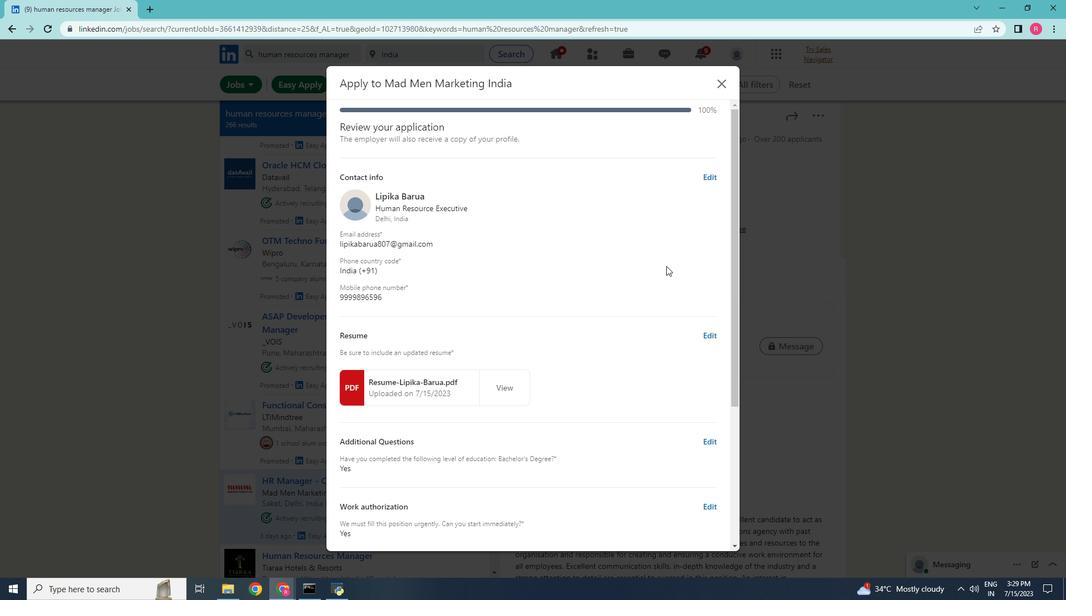 
Action: Mouse scrolled (659, 280) with delta (0, 0)
Screenshot: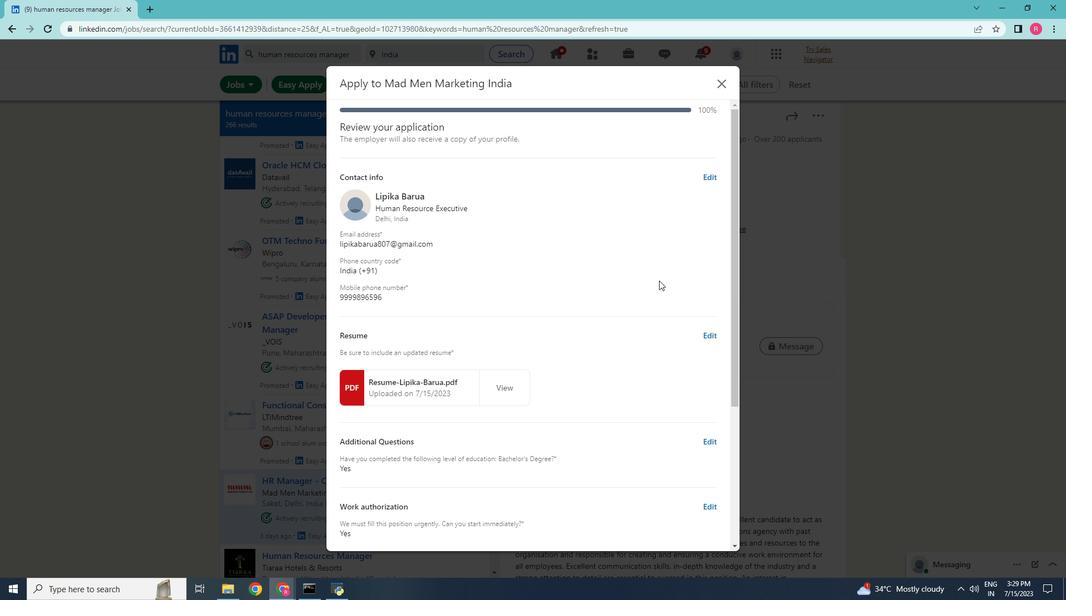 
Action: Mouse scrolled (659, 280) with delta (0, 0)
Screenshot: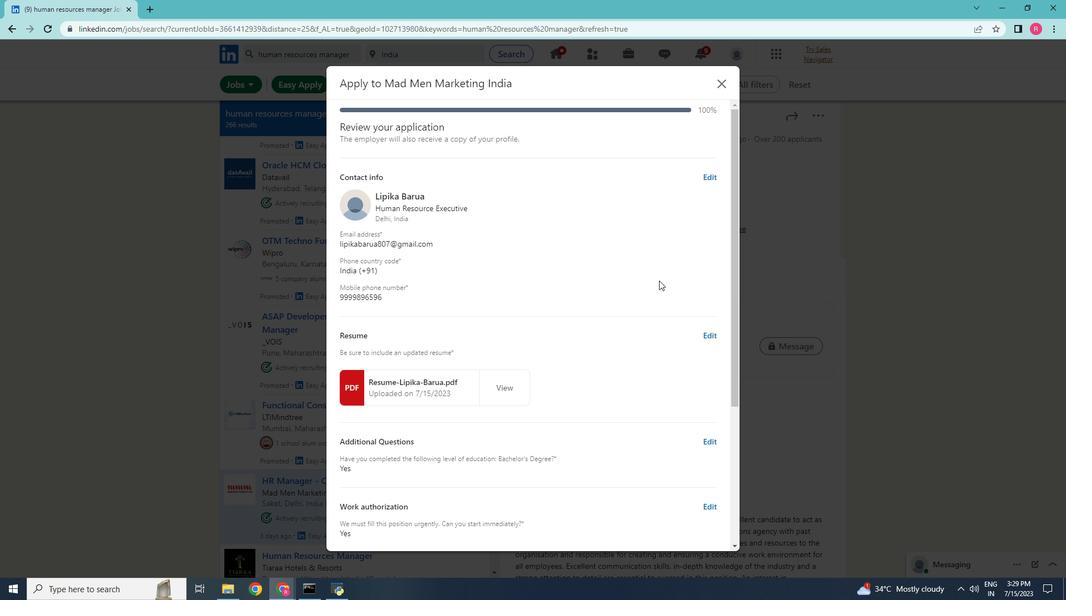
Action: Mouse scrolled (659, 280) with delta (0, 0)
Screenshot: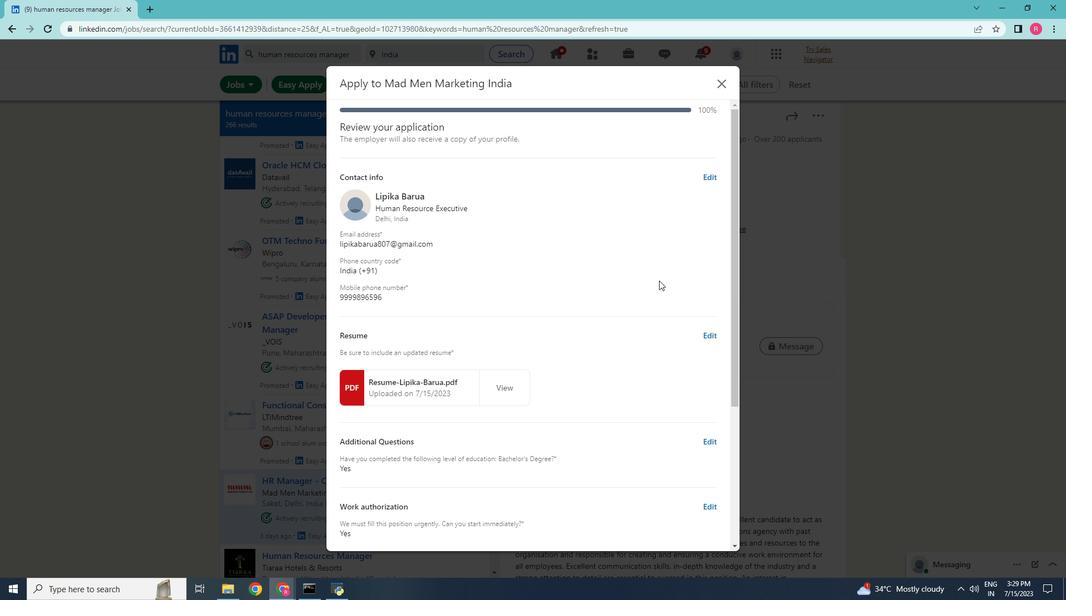 
Action: Mouse scrolled (659, 280) with delta (0, 0)
Screenshot: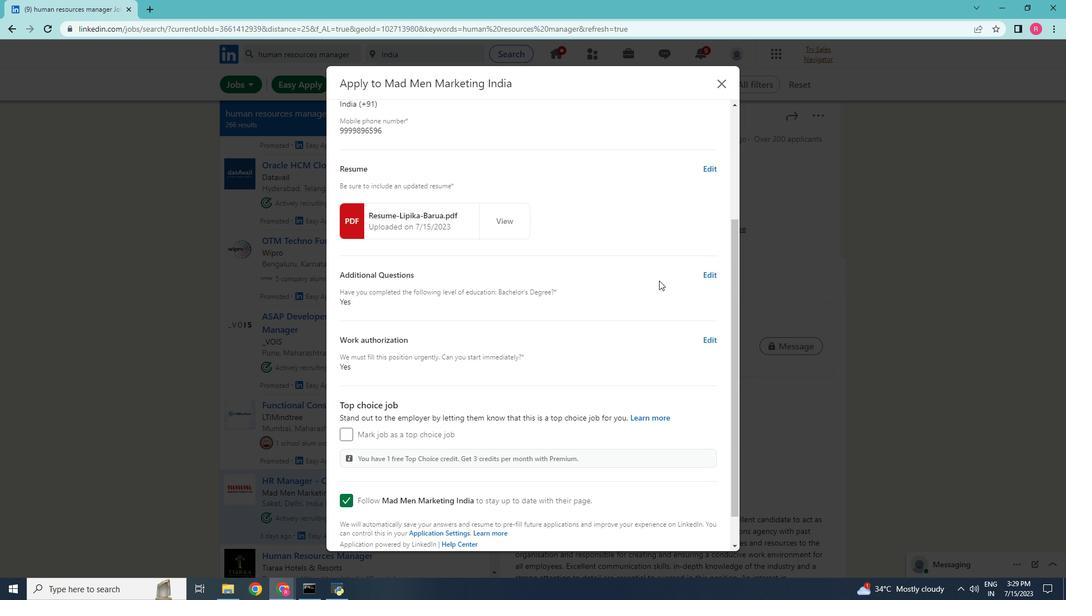 
Action: Mouse scrolled (659, 280) with delta (0, 0)
Screenshot: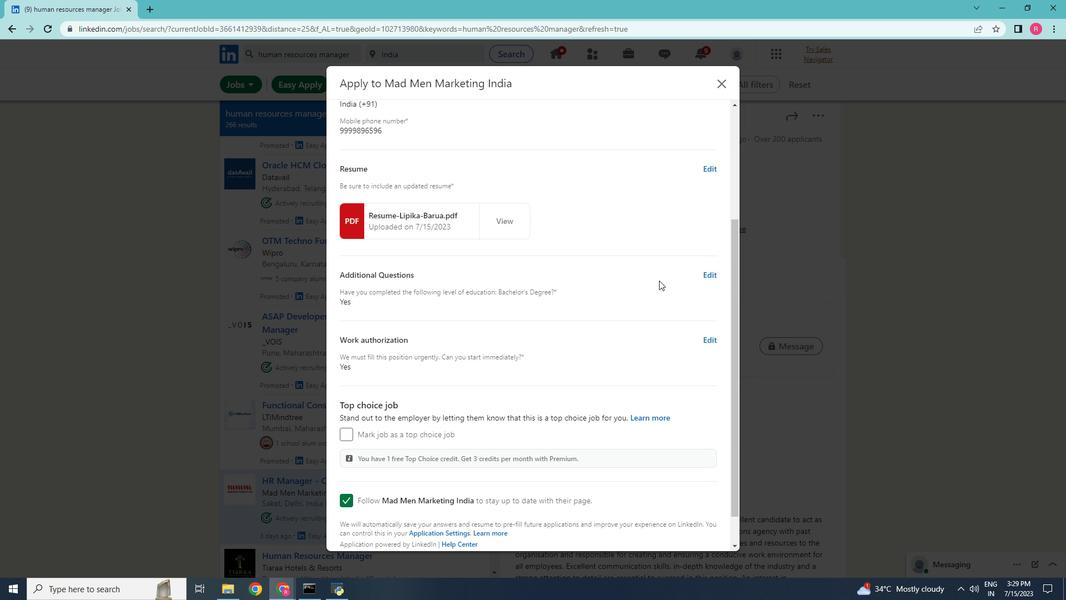 
Action: Mouse scrolled (659, 280) with delta (0, 0)
Screenshot: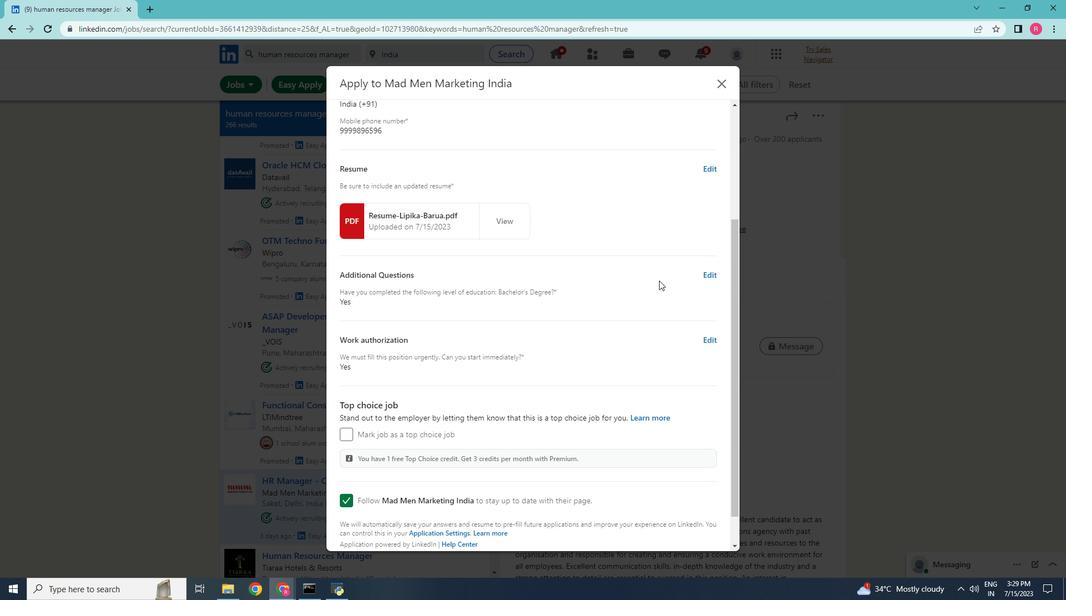 
Action: Mouse scrolled (659, 280) with delta (0, 0)
Screenshot: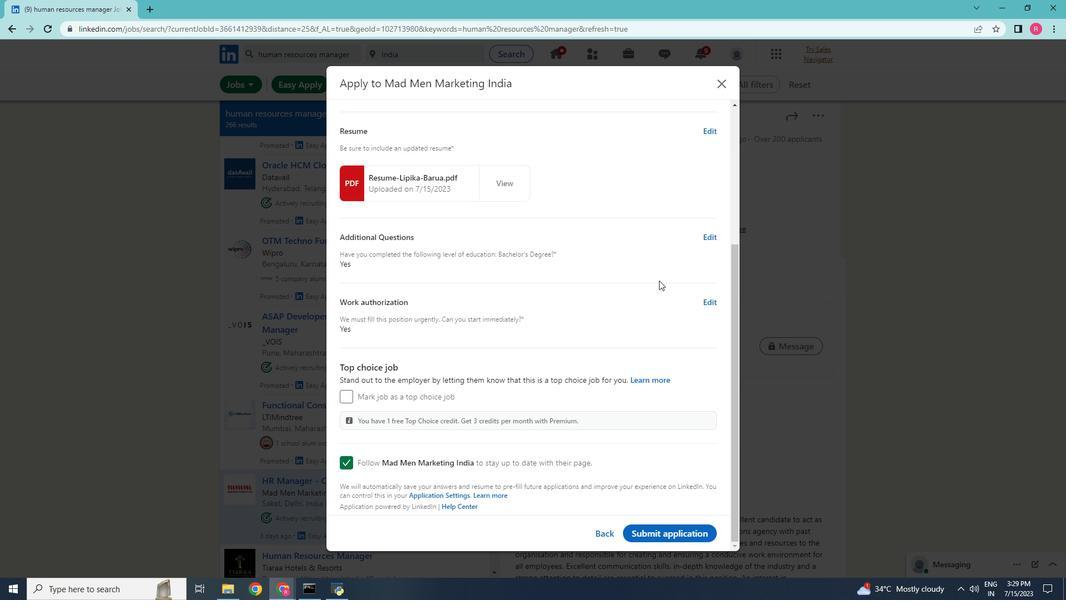 
Action: Mouse moved to (671, 532)
Screenshot: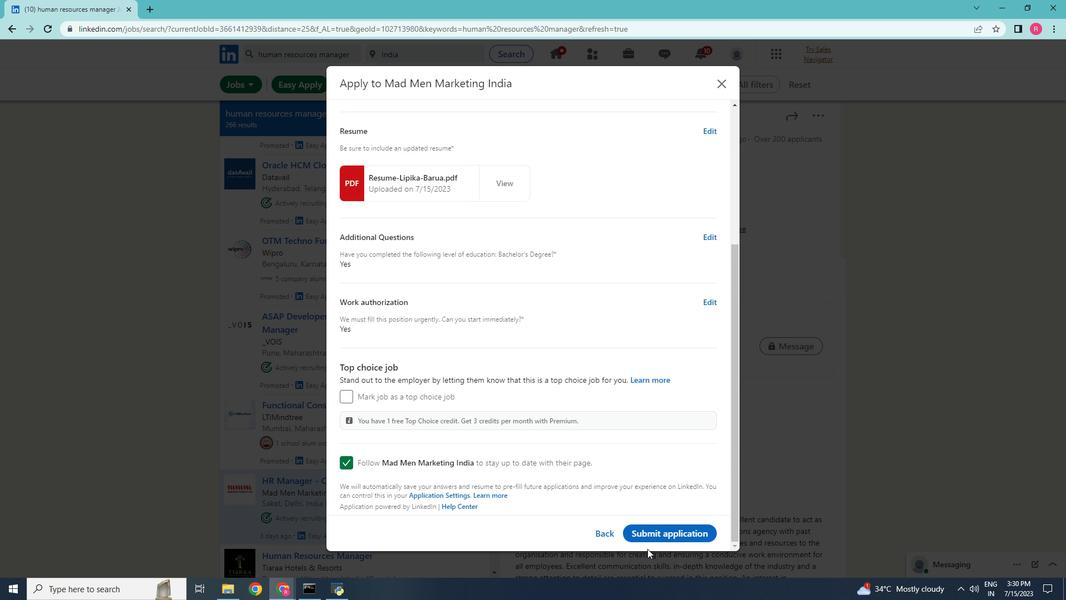 
Action: Mouse pressed left at (671, 532)
Screenshot: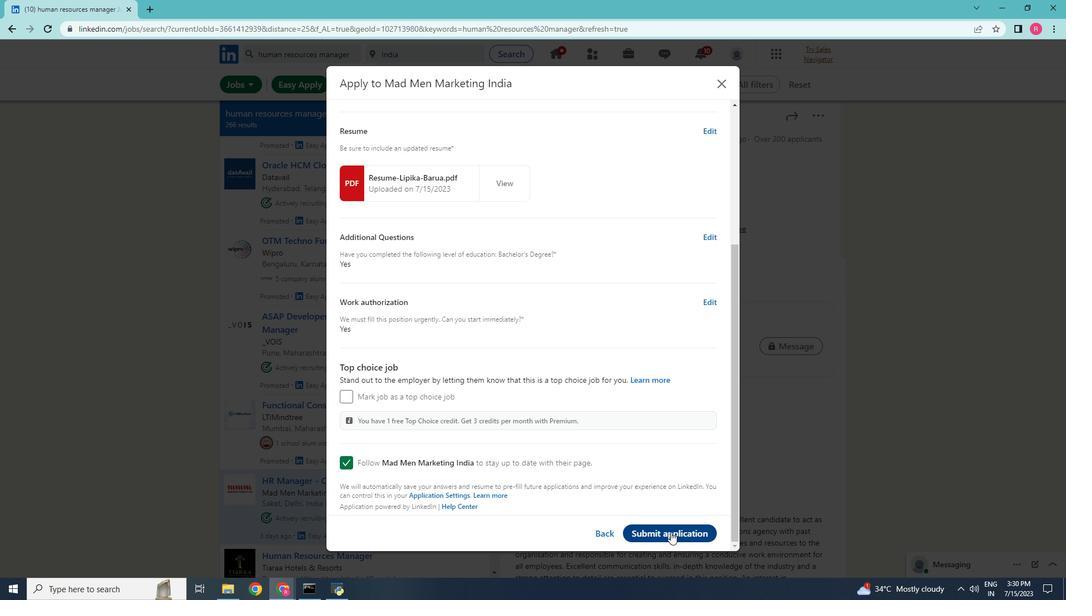 
Action: Mouse moved to (622, 226)
Screenshot: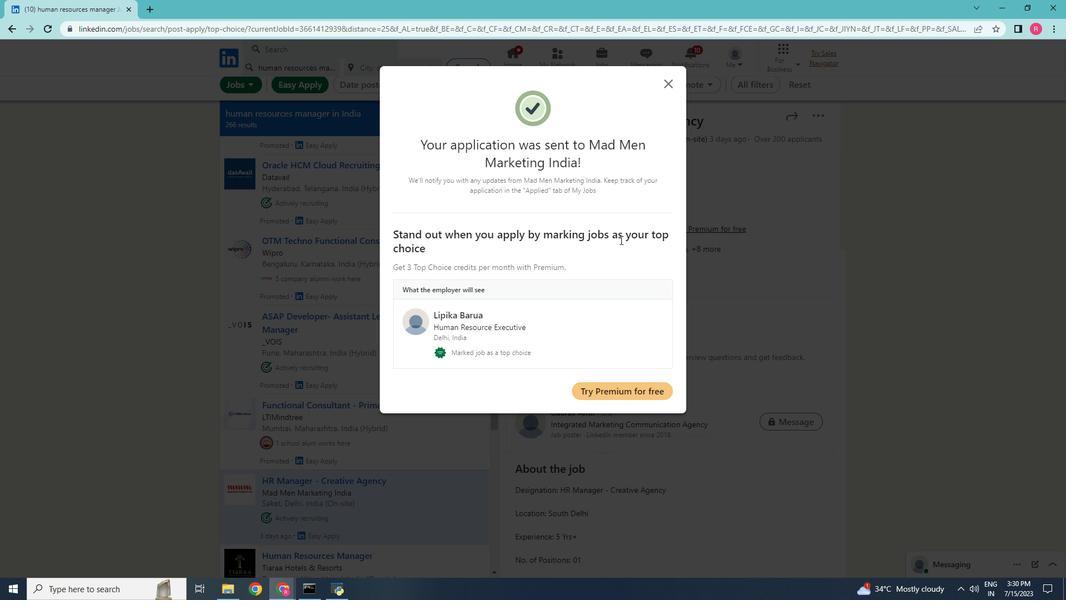 
